 Task: Search one way flight ticket for 5 adults, 2 children, 1 infant in seat and 2 infants on lap in economy from Tinian Island: Tinian International Airport (west Tinian) to Rock Springs: Southwest Wyoming Regional Airport (rock Springs Sweetwater County Airport) on 8-5-2023. Choice of flights is Spirit. Number of bags: 1 carry on bag and 1 checked bag. Price is upto 100000. Outbound departure time preference is 14:30.
Action: Mouse moved to (380, 323)
Screenshot: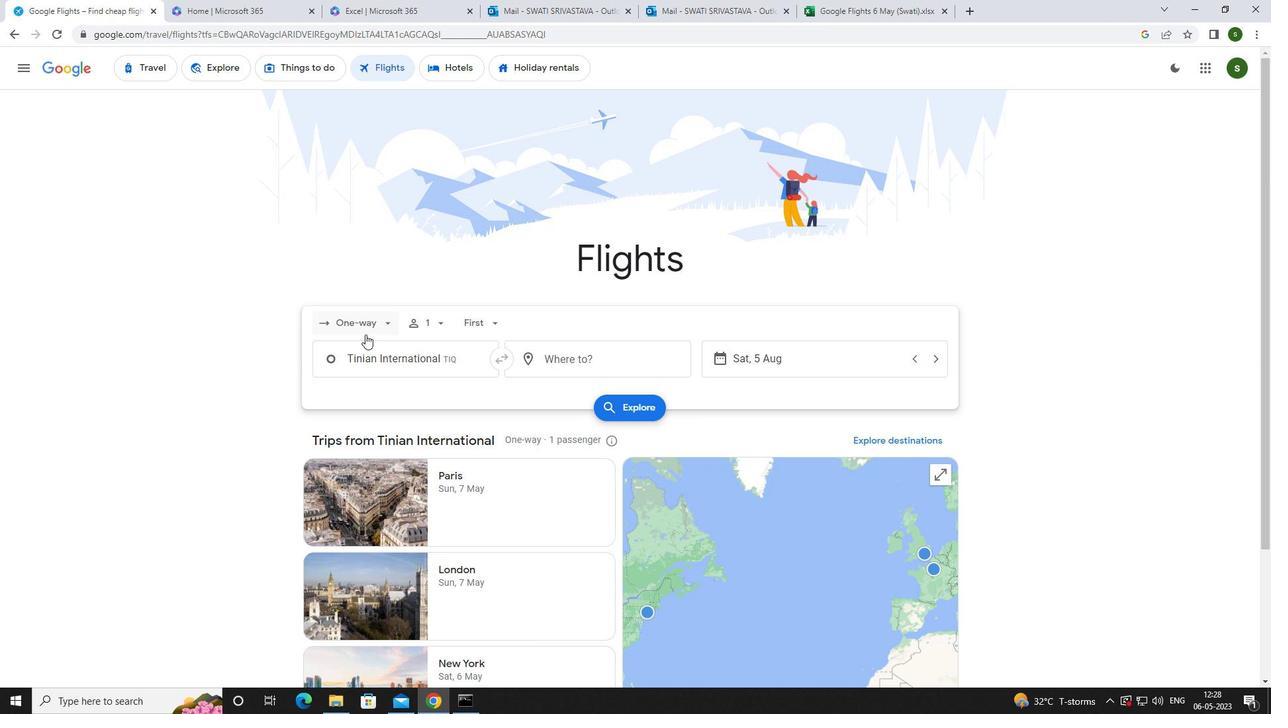 
Action: Mouse pressed left at (380, 323)
Screenshot: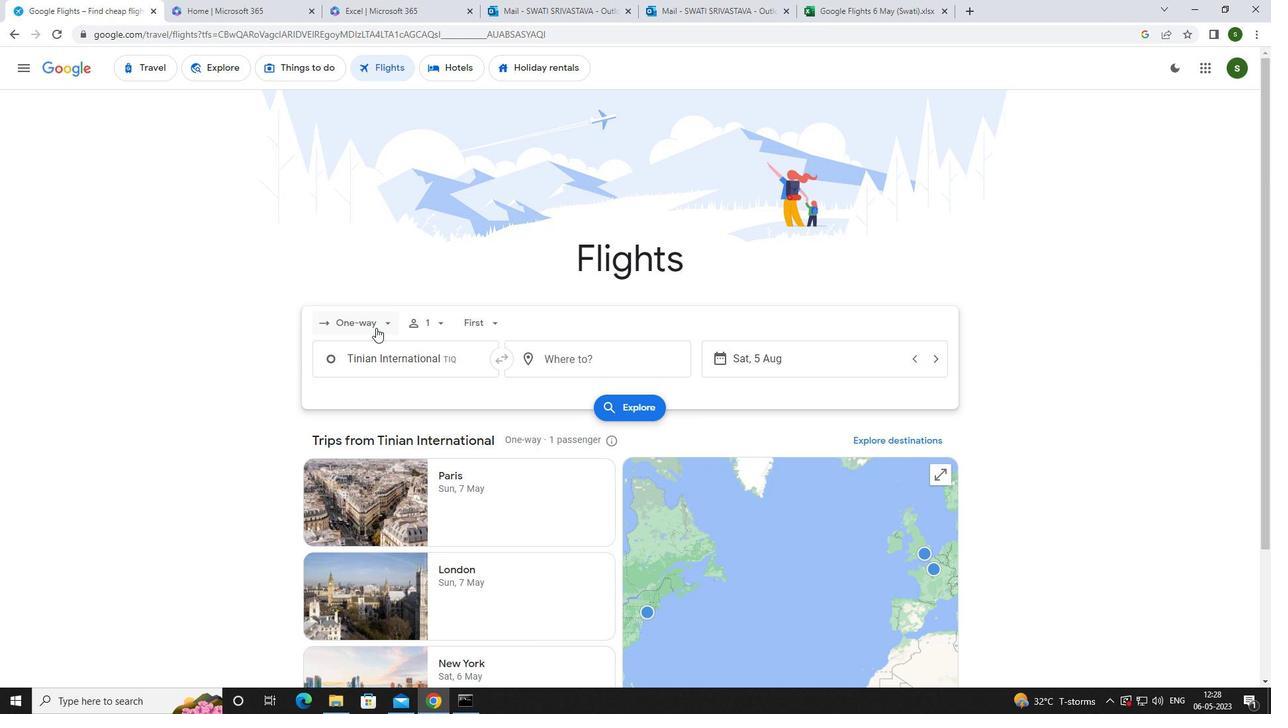 
Action: Mouse moved to (380, 391)
Screenshot: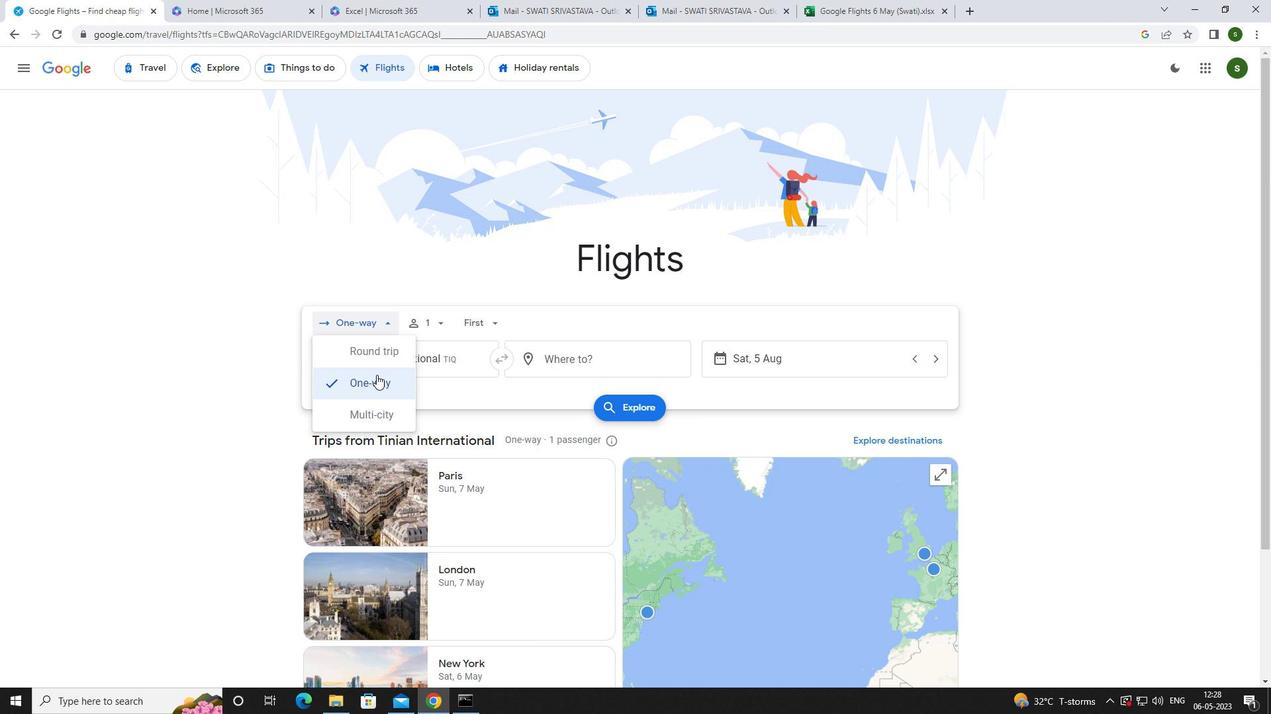 
Action: Mouse pressed left at (380, 391)
Screenshot: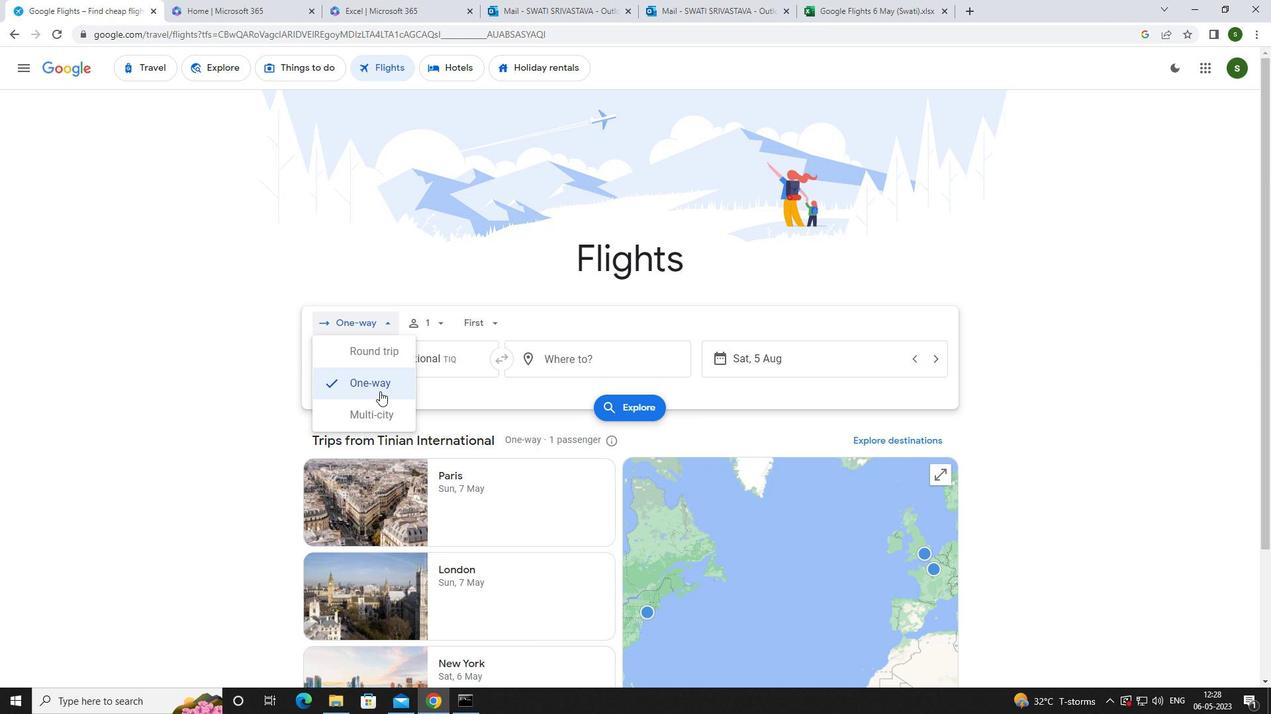 
Action: Mouse moved to (438, 331)
Screenshot: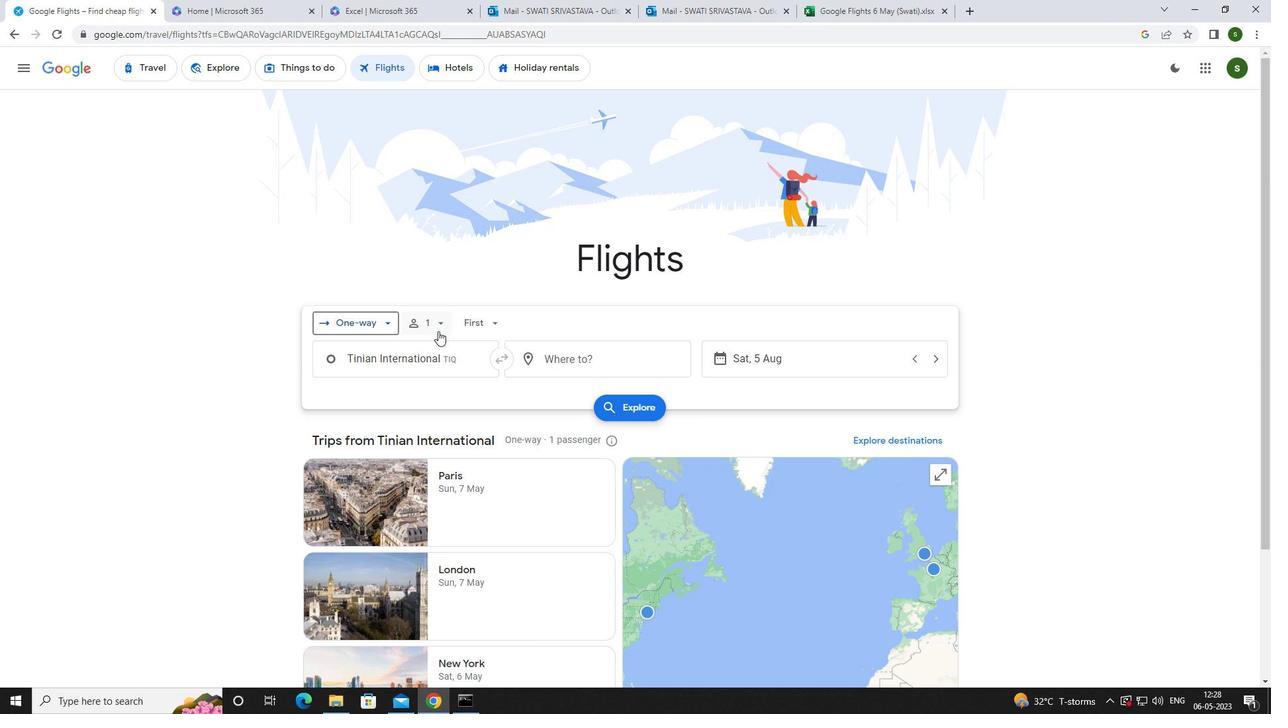 
Action: Mouse pressed left at (438, 331)
Screenshot: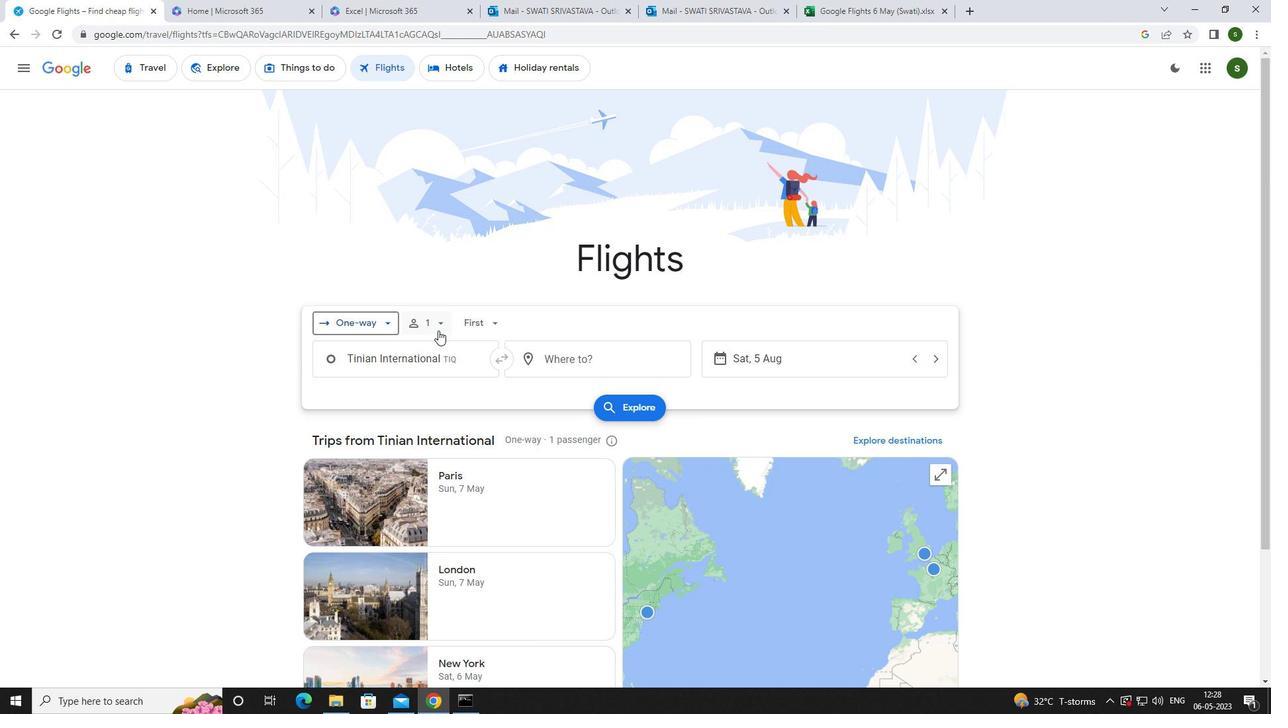 
Action: Mouse moved to (542, 354)
Screenshot: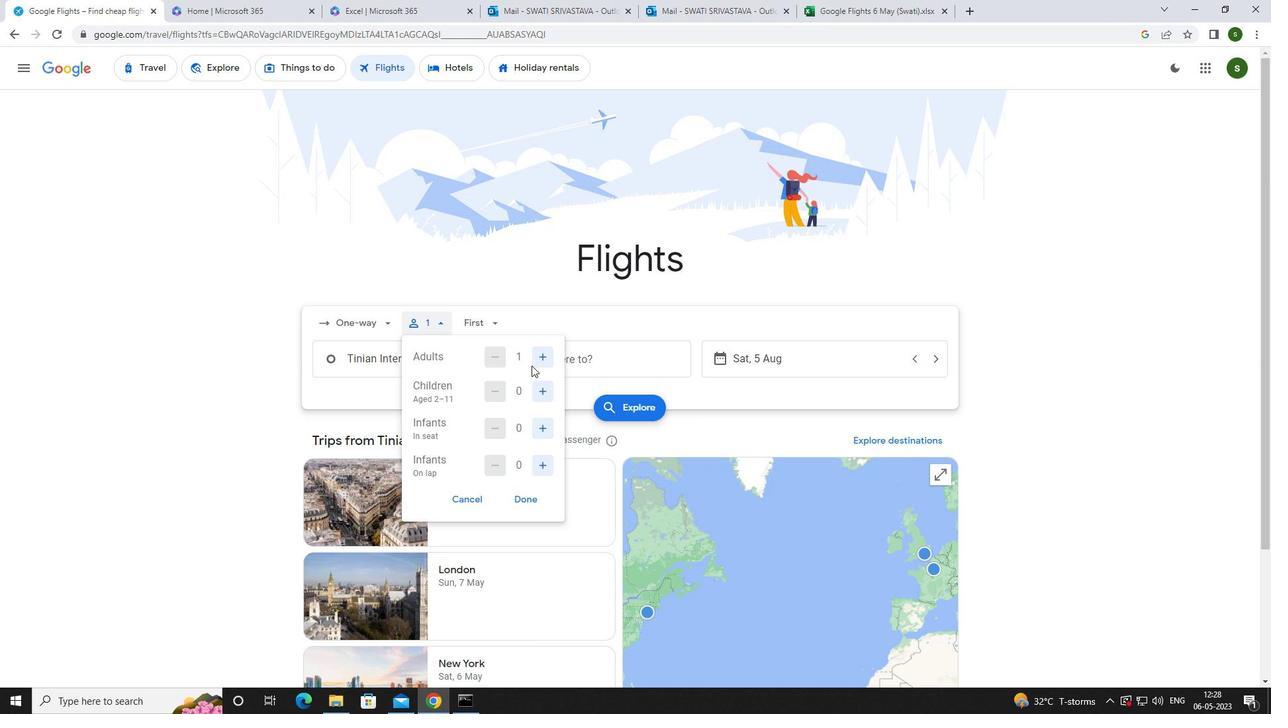
Action: Mouse pressed left at (542, 354)
Screenshot: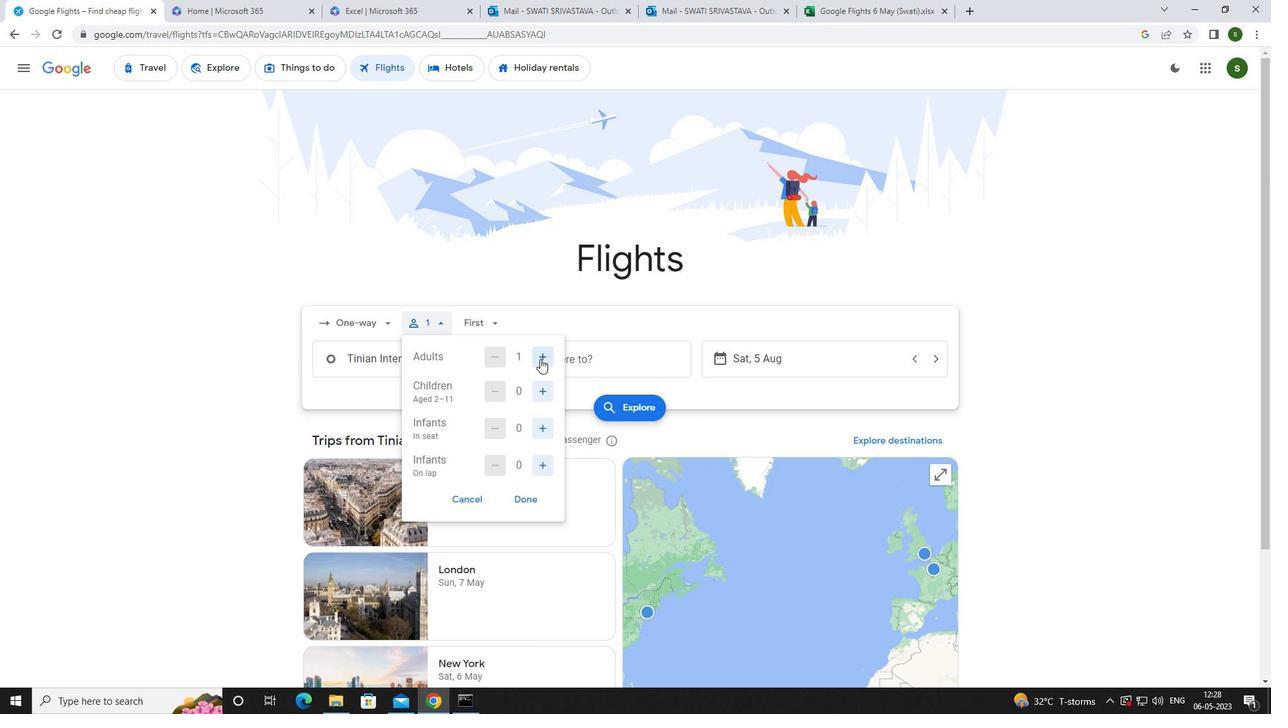 
Action: Mouse pressed left at (542, 354)
Screenshot: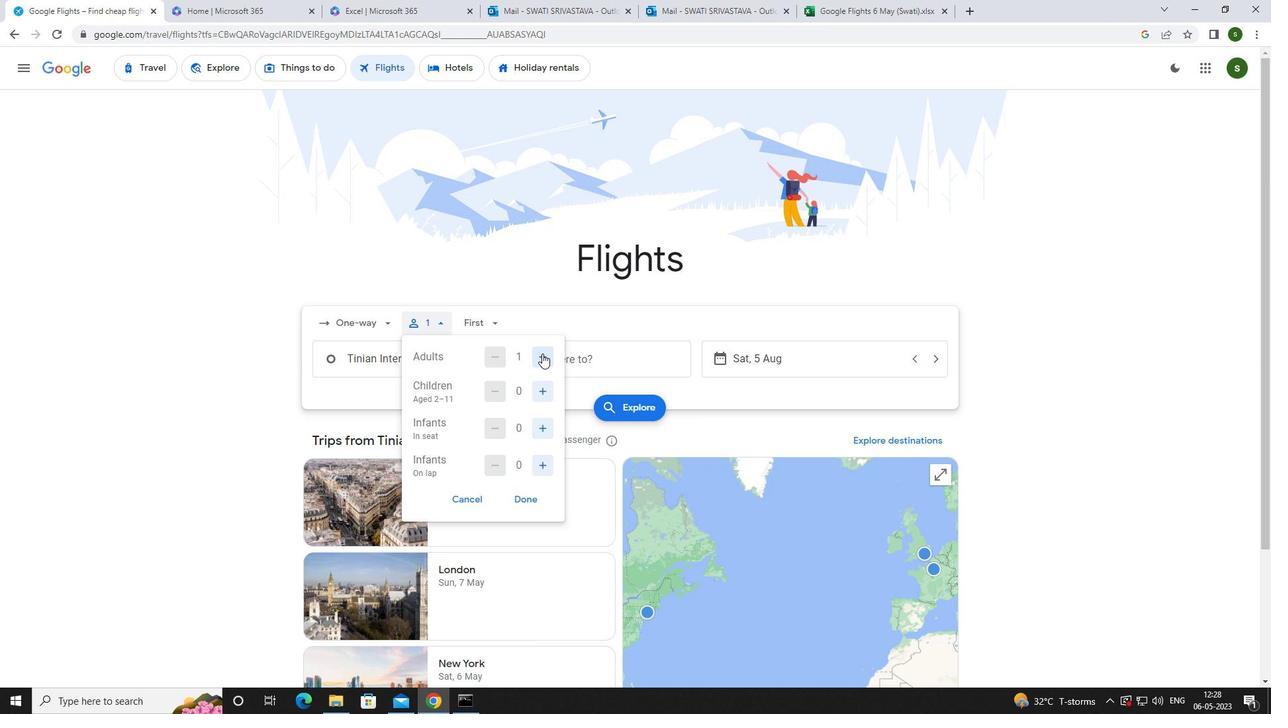 
Action: Mouse pressed left at (542, 354)
Screenshot: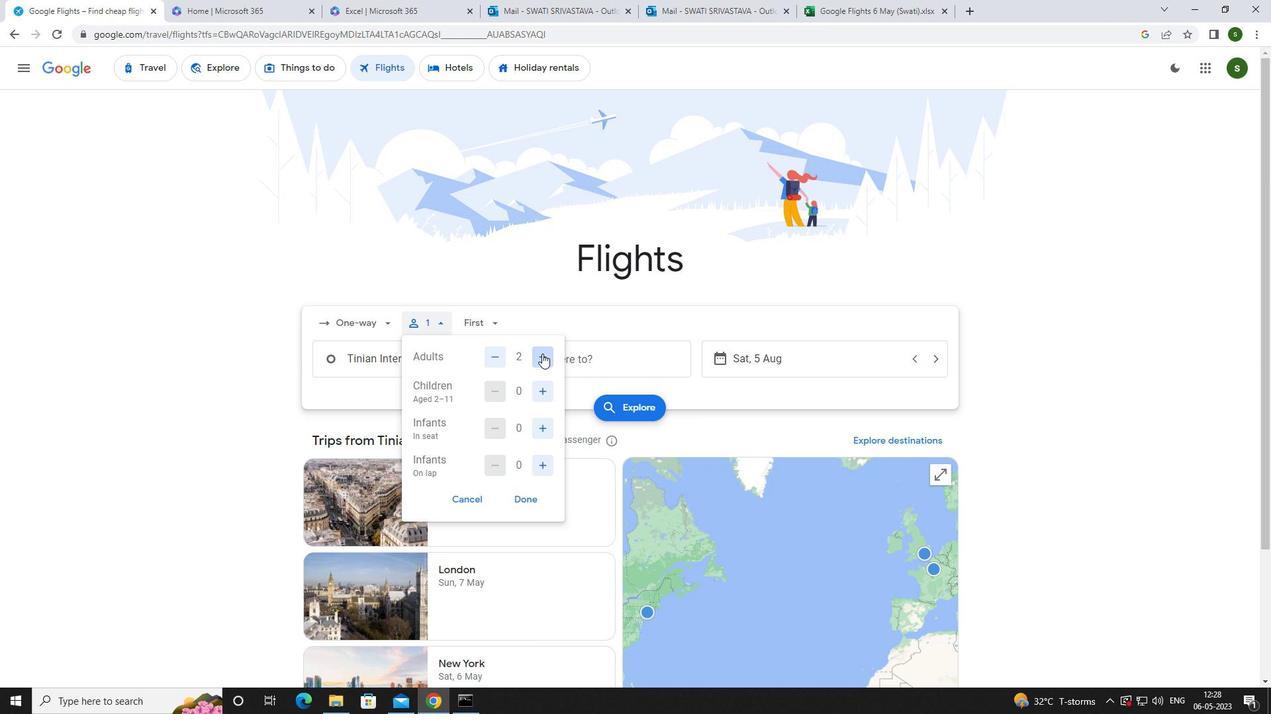 
Action: Mouse pressed left at (542, 354)
Screenshot: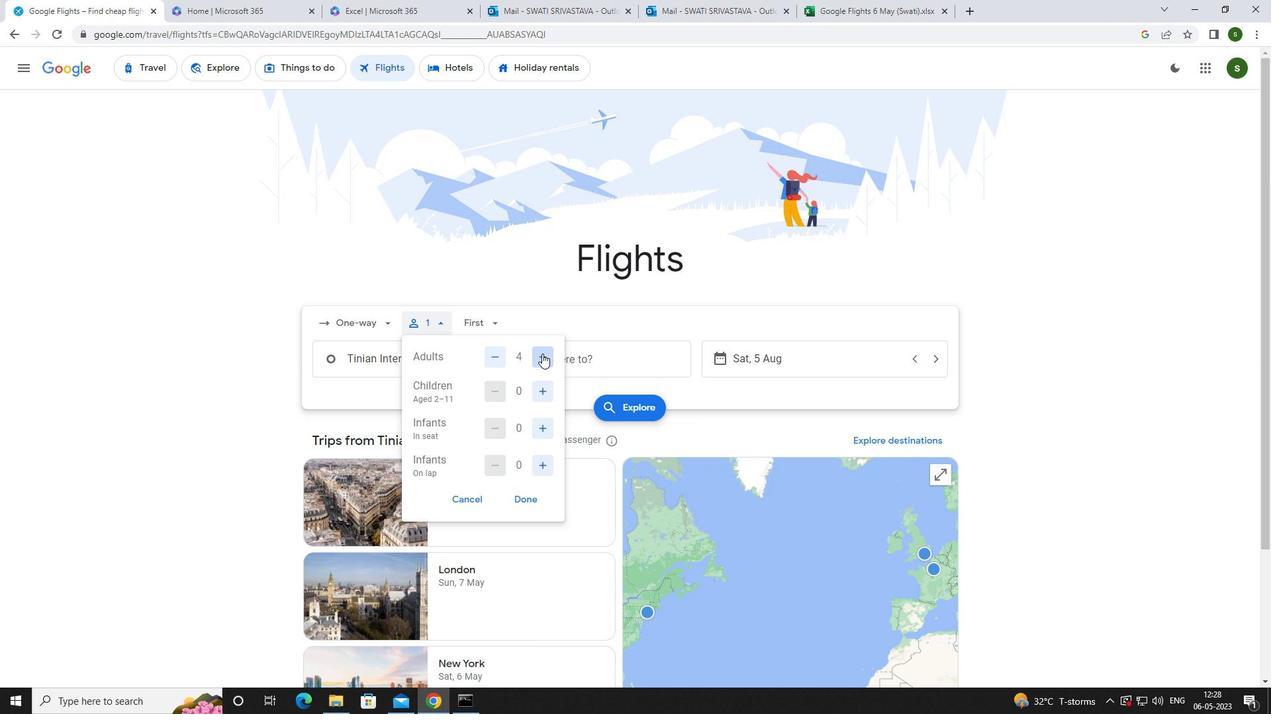 
Action: Mouse moved to (548, 389)
Screenshot: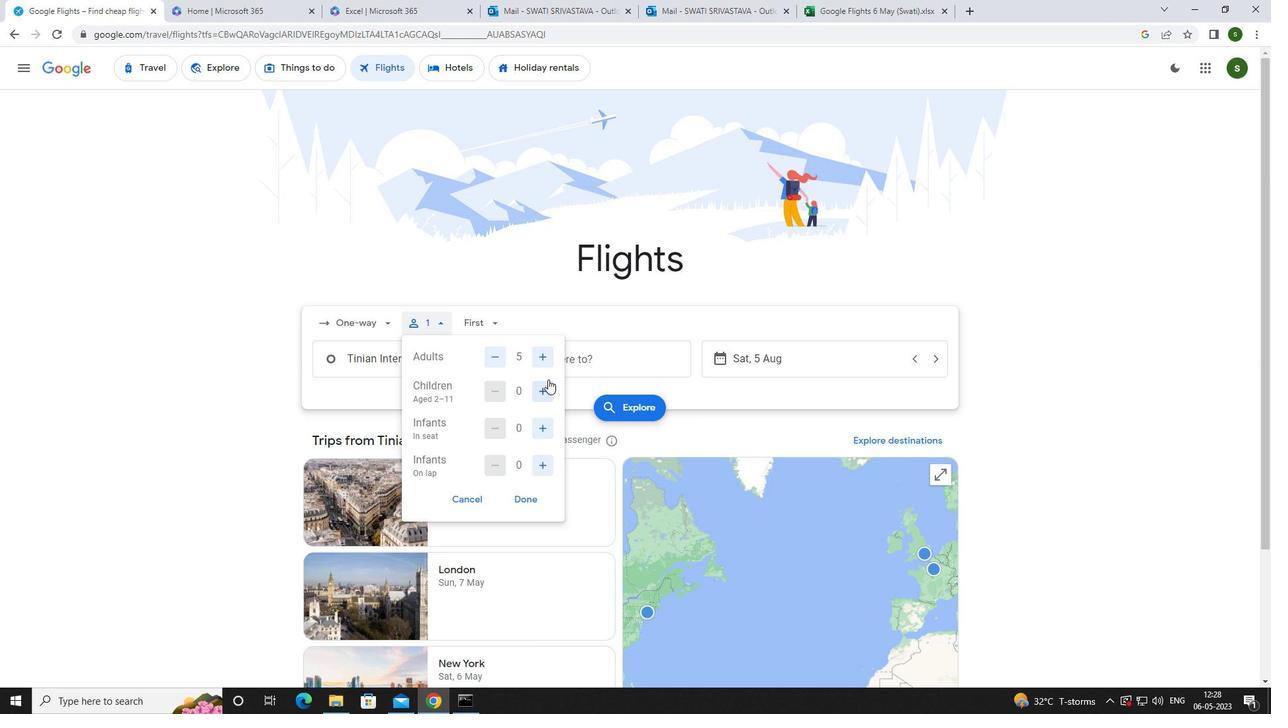 
Action: Mouse pressed left at (548, 389)
Screenshot: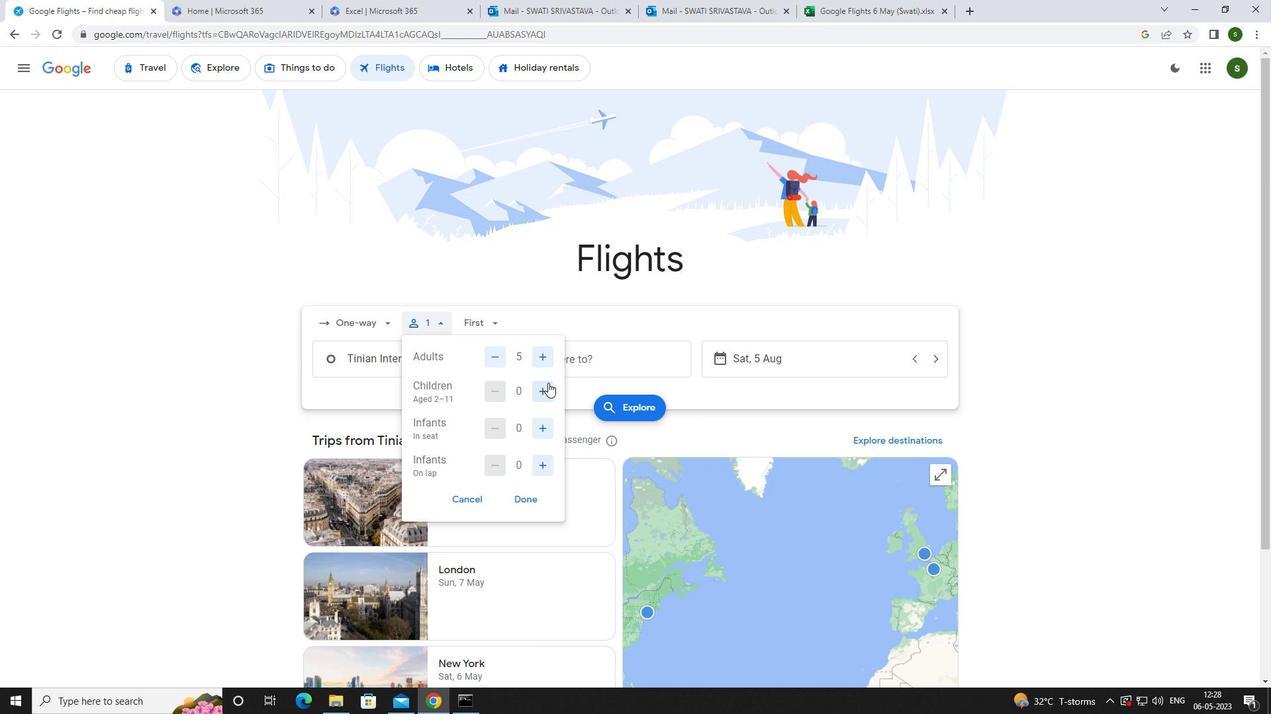 
Action: Mouse pressed left at (548, 389)
Screenshot: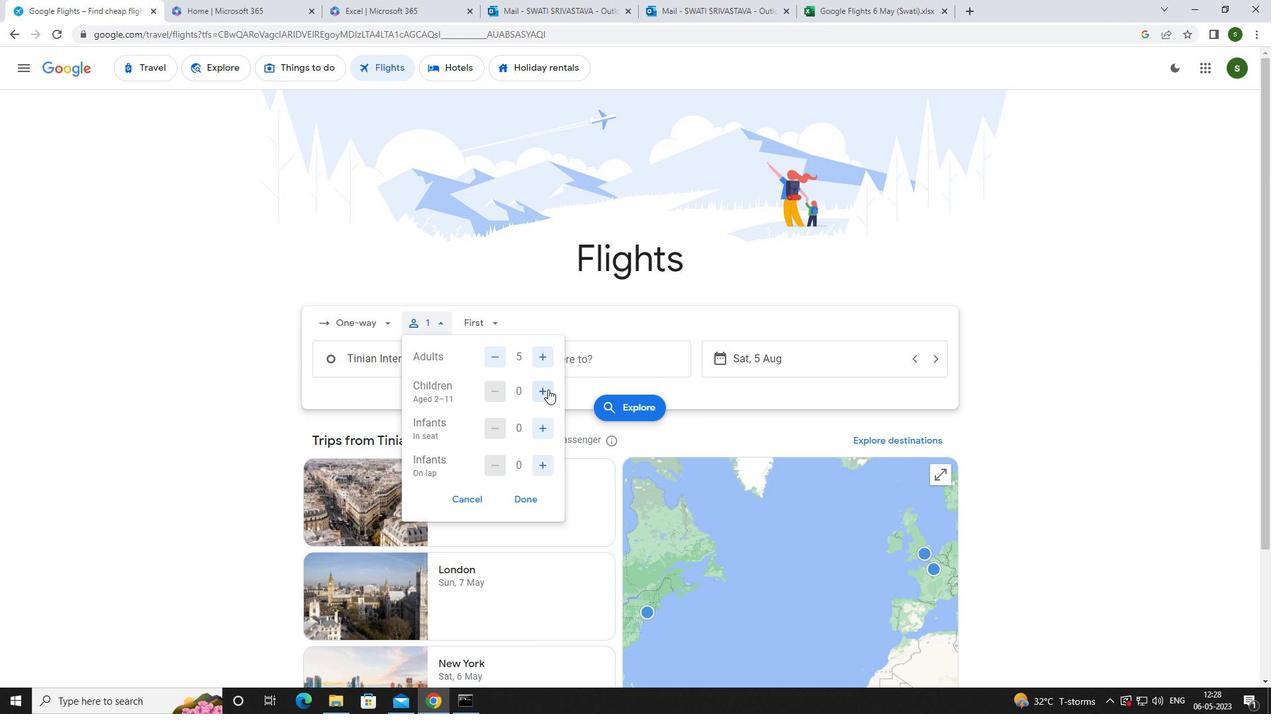 
Action: Mouse moved to (543, 430)
Screenshot: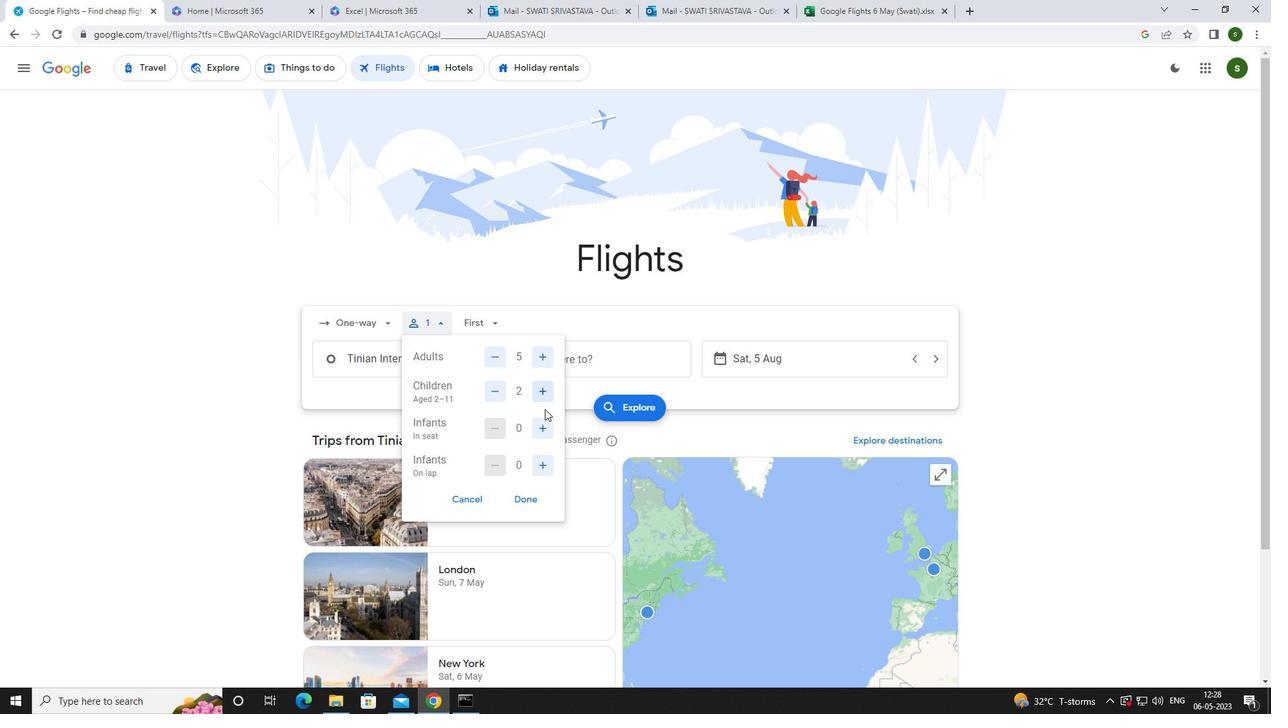 
Action: Mouse pressed left at (543, 430)
Screenshot: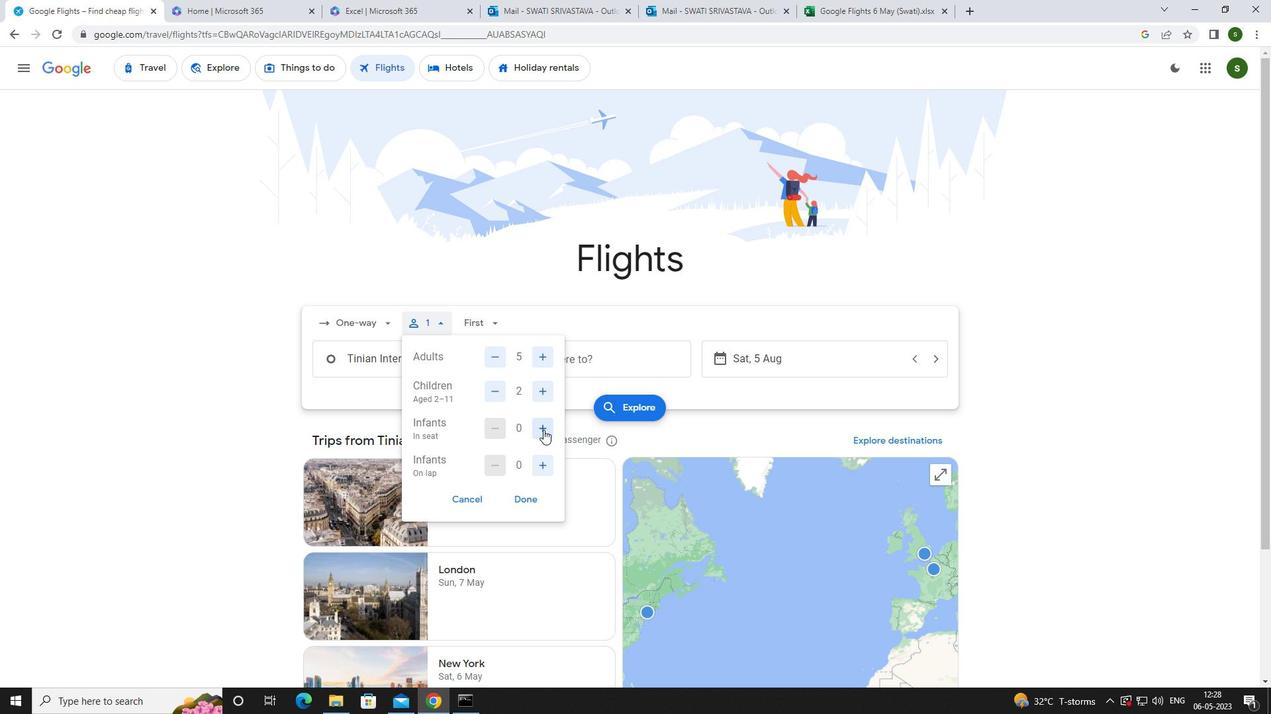 
Action: Mouse moved to (539, 461)
Screenshot: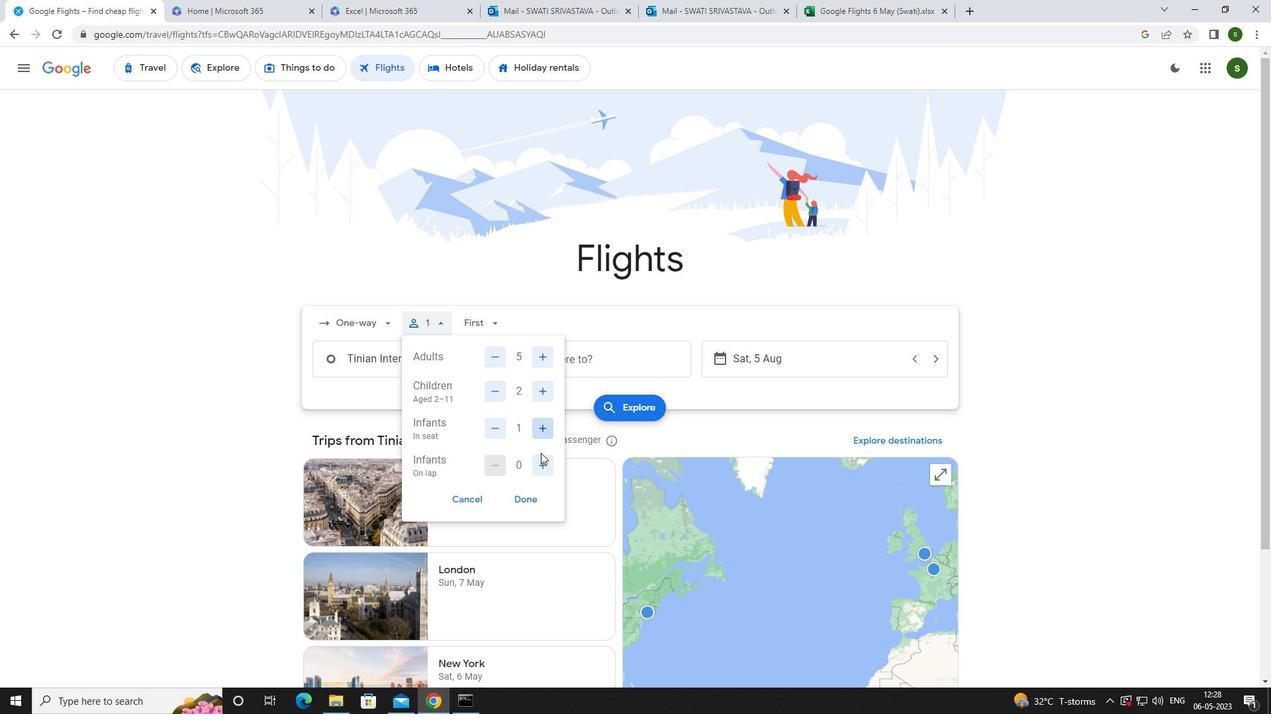 
Action: Mouse pressed left at (539, 461)
Screenshot: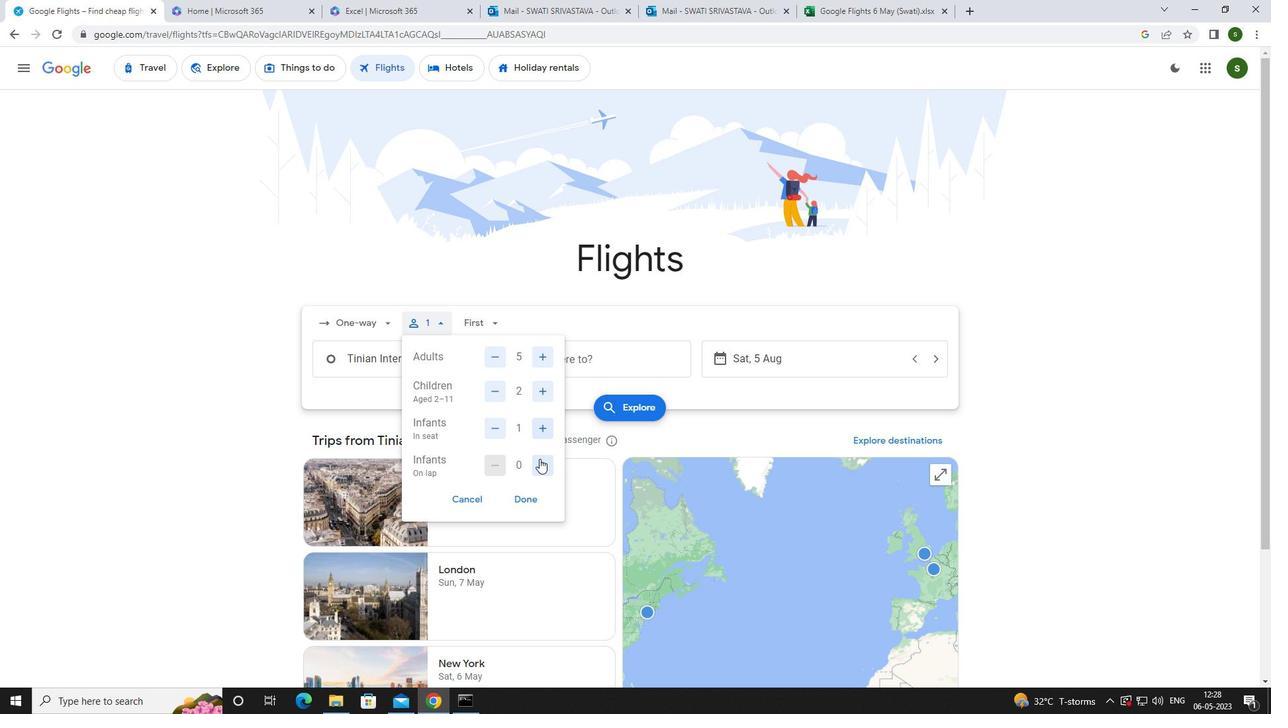 
Action: Mouse moved to (539, 461)
Screenshot: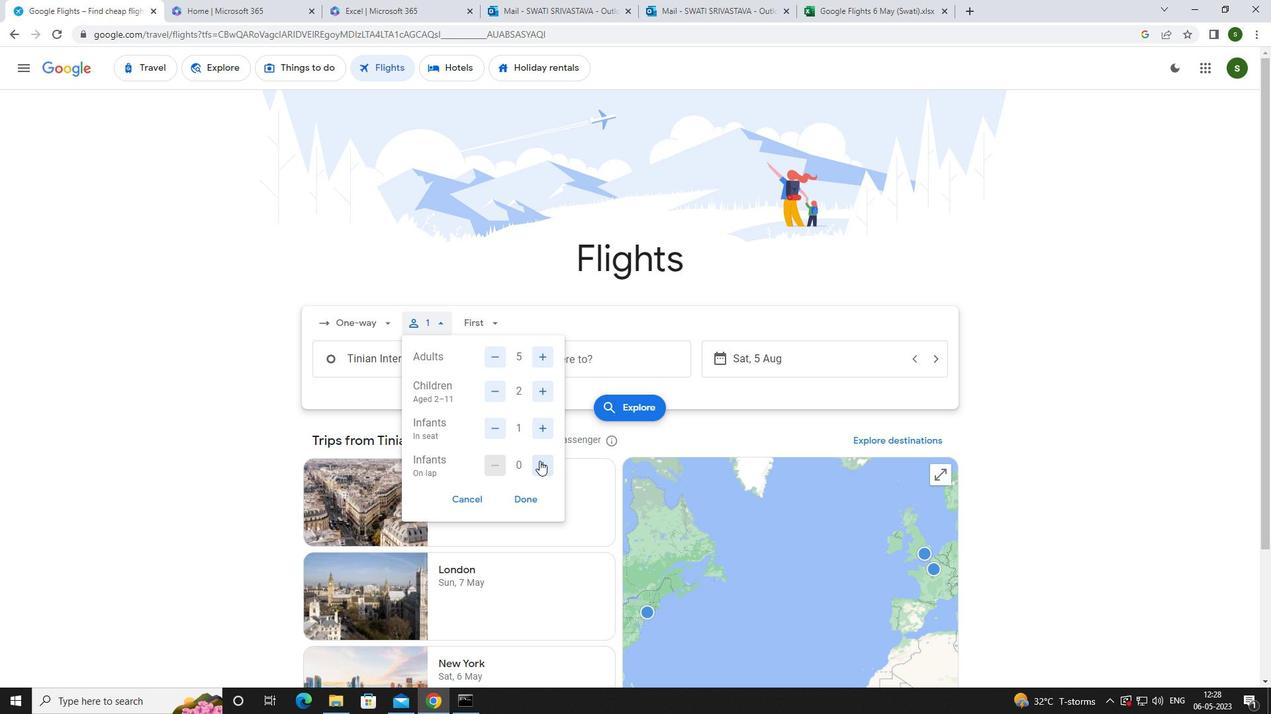 
Action: Mouse pressed left at (539, 461)
Screenshot: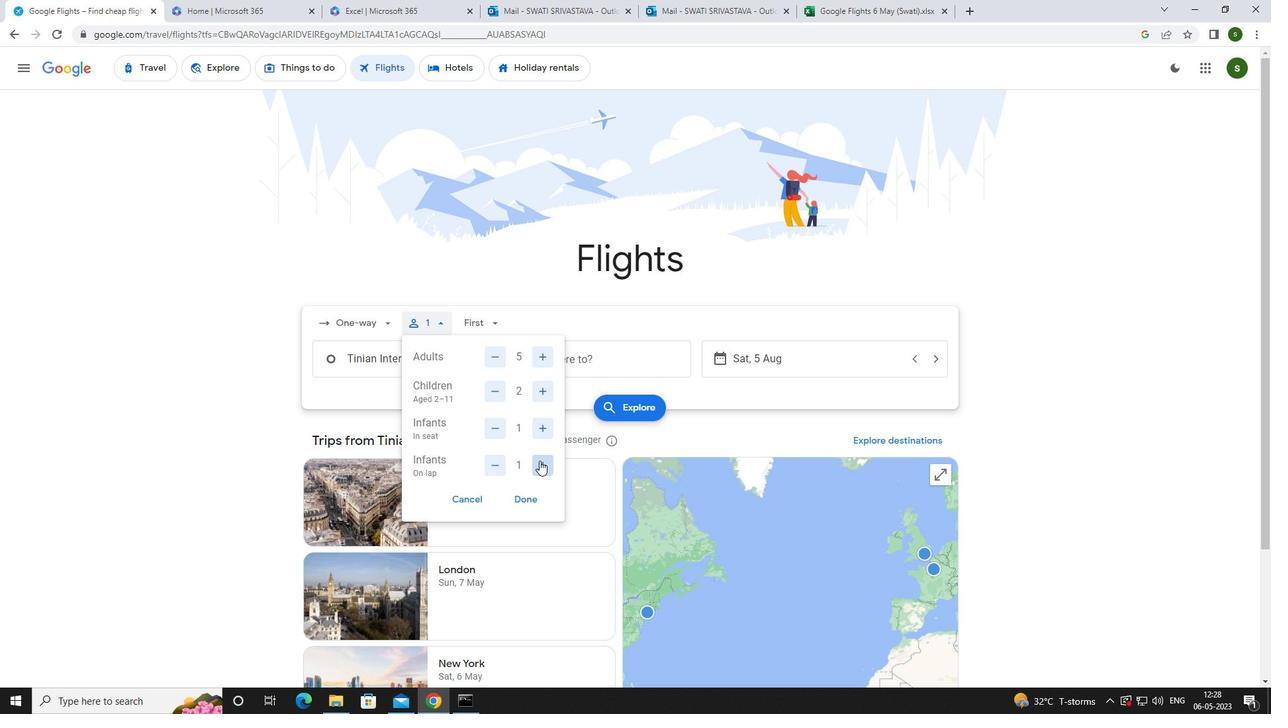 
Action: Mouse moved to (494, 470)
Screenshot: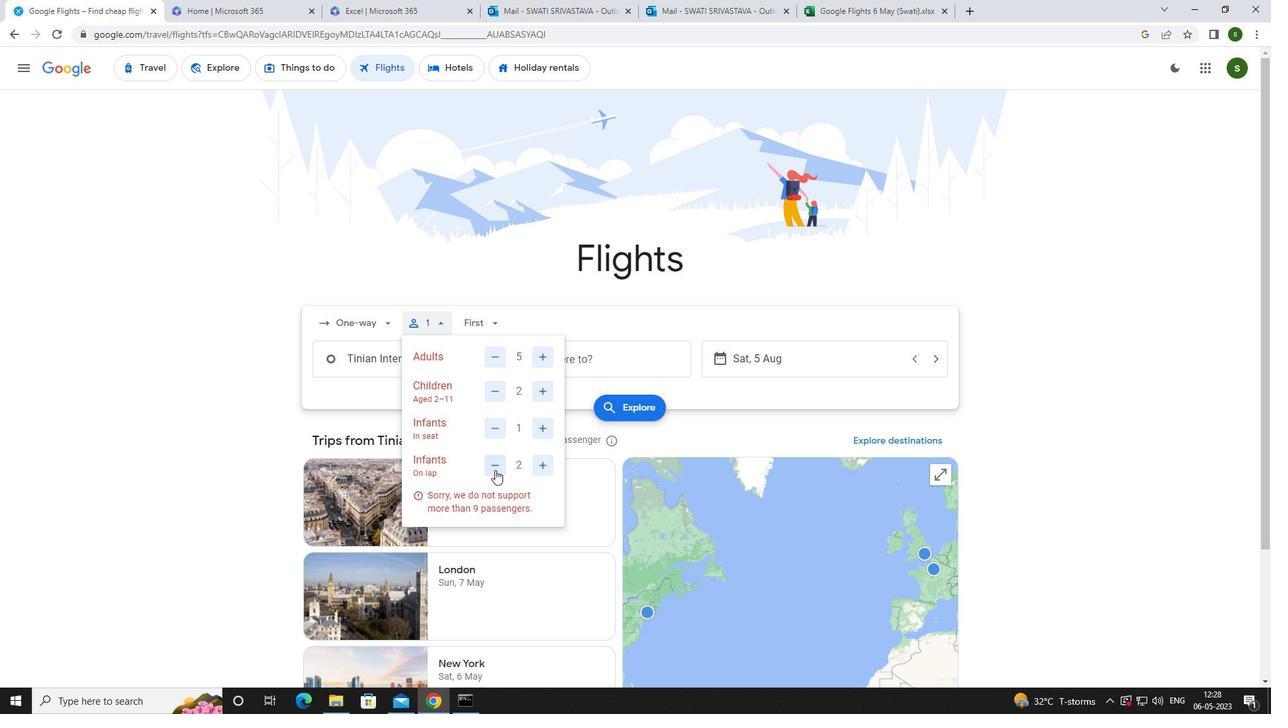 
Action: Mouse pressed left at (494, 470)
Screenshot: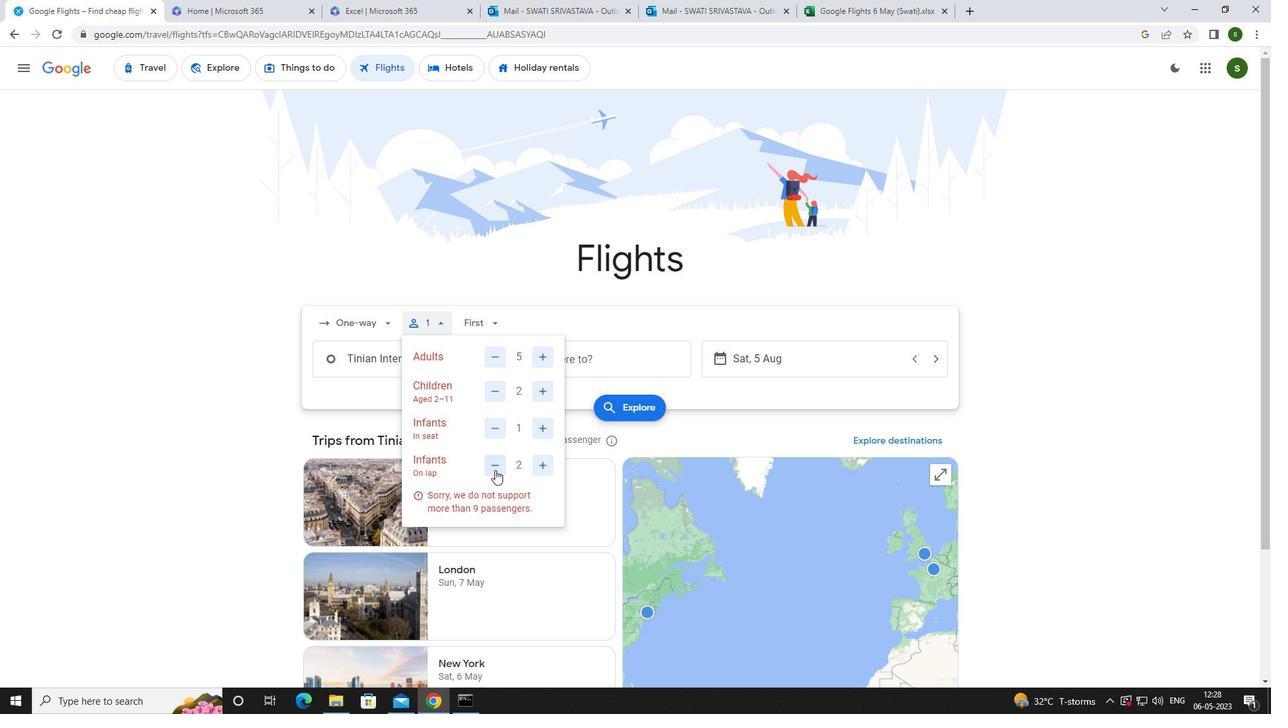 
Action: Mouse moved to (502, 322)
Screenshot: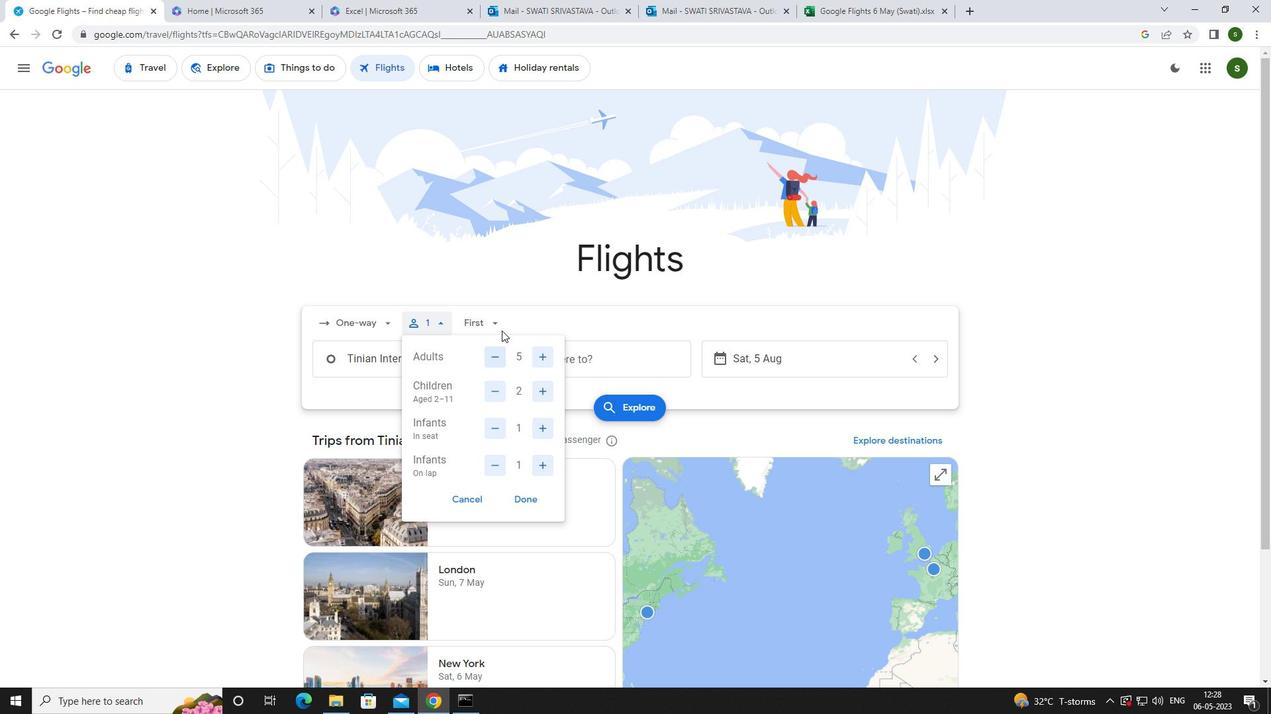
Action: Mouse pressed left at (502, 322)
Screenshot: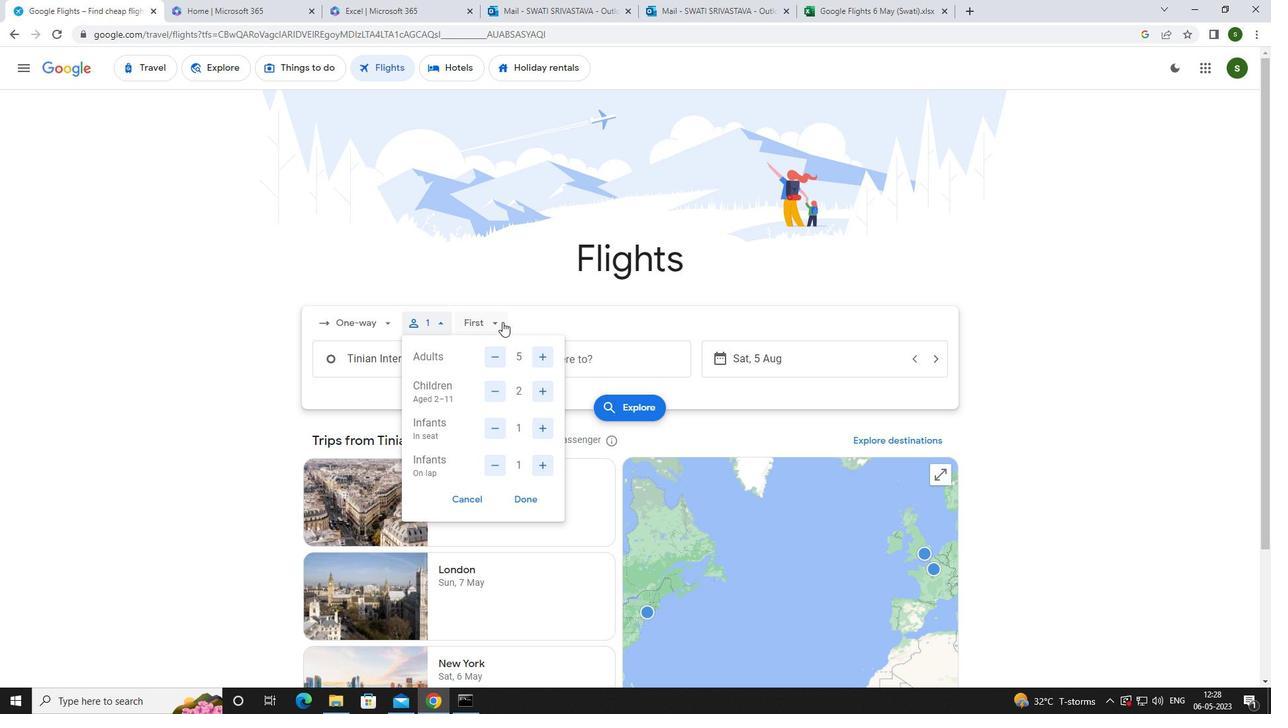 
Action: Mouse moved to (509, 348)
Screenshot: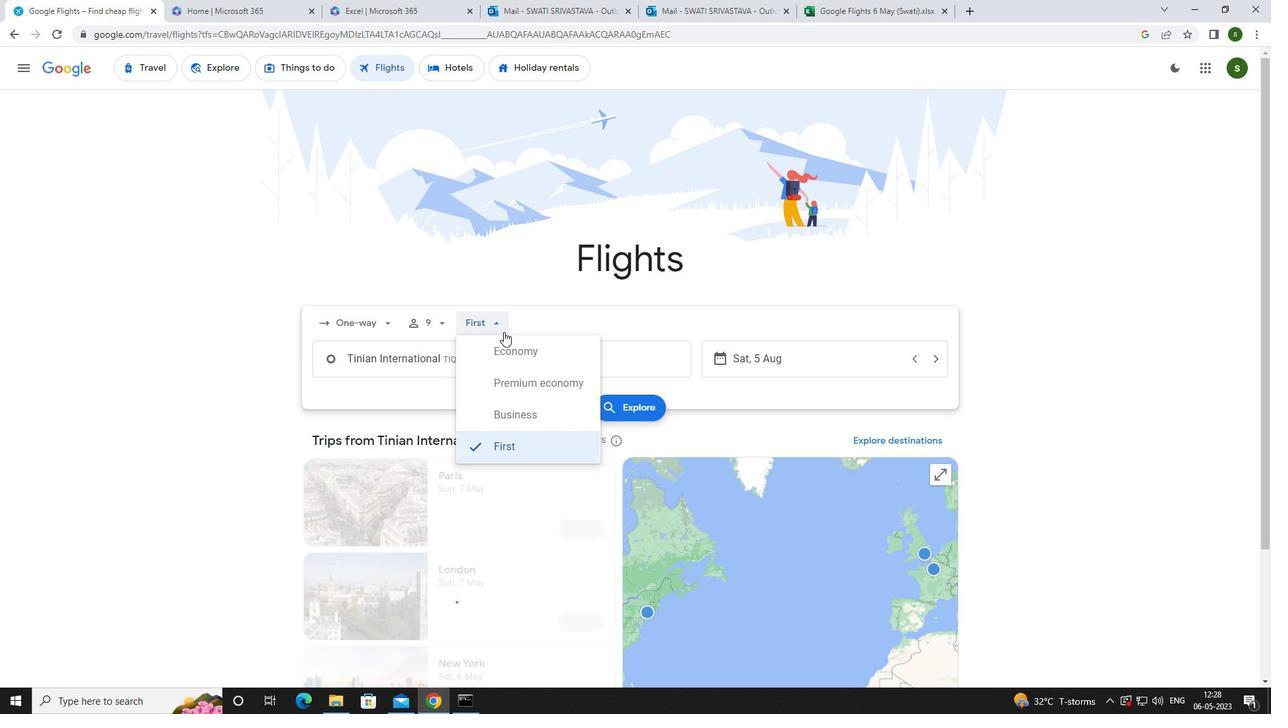 
Action: Mouse pressed left at (509, 348)
Screenshot: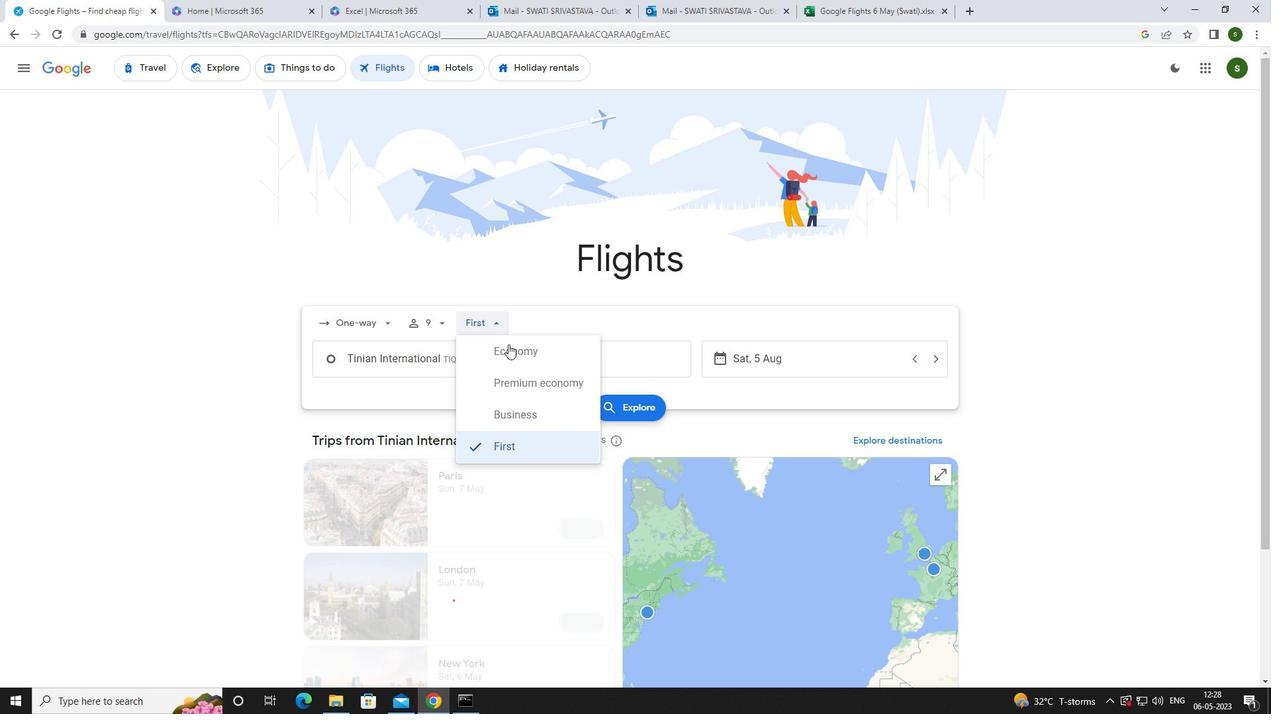 
Action: Mouse moved to (459, 363)
Screenshot: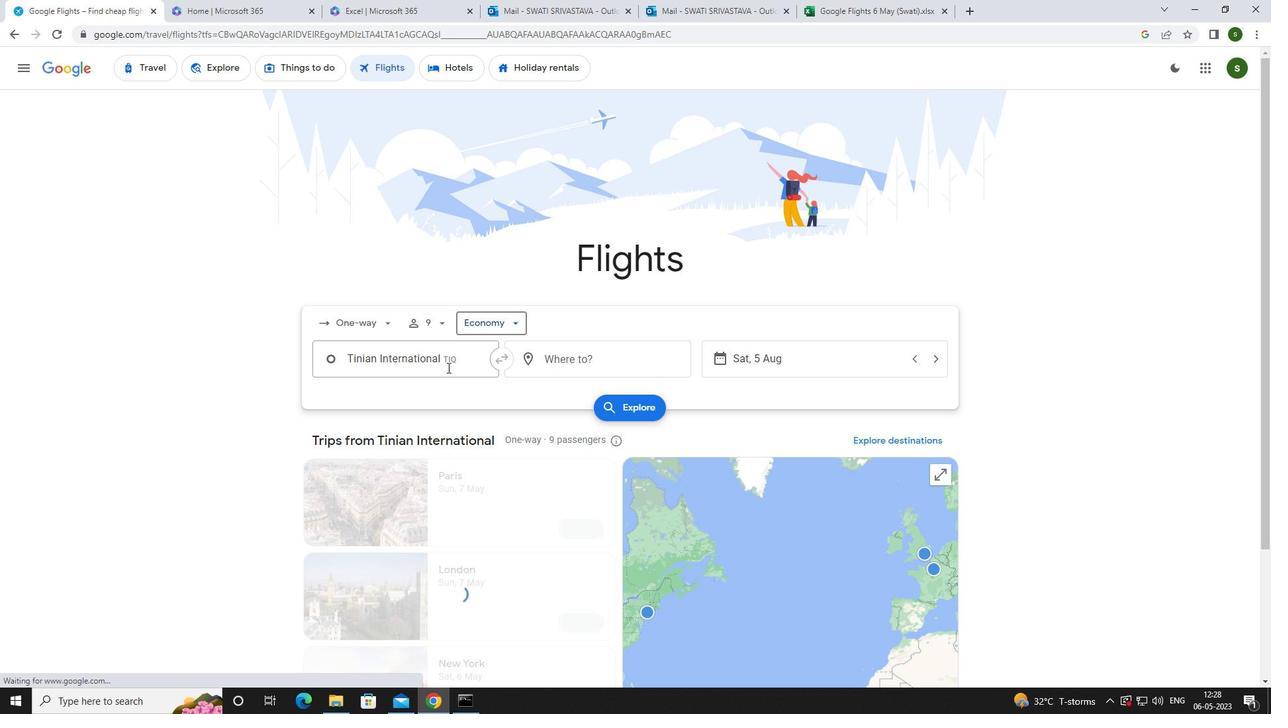 
Action: Mouse pressed left at (459, 363)
Screenshot: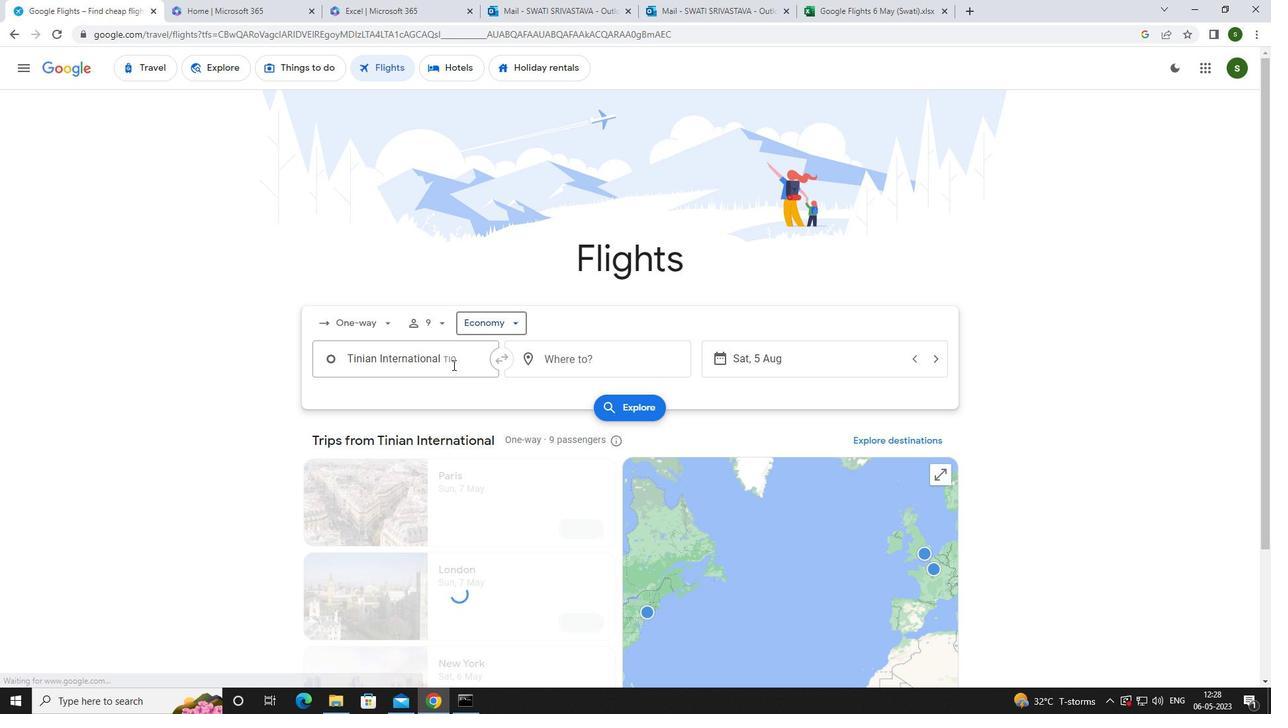 
Action: Mouse moved to (460, 362)
Screenshot: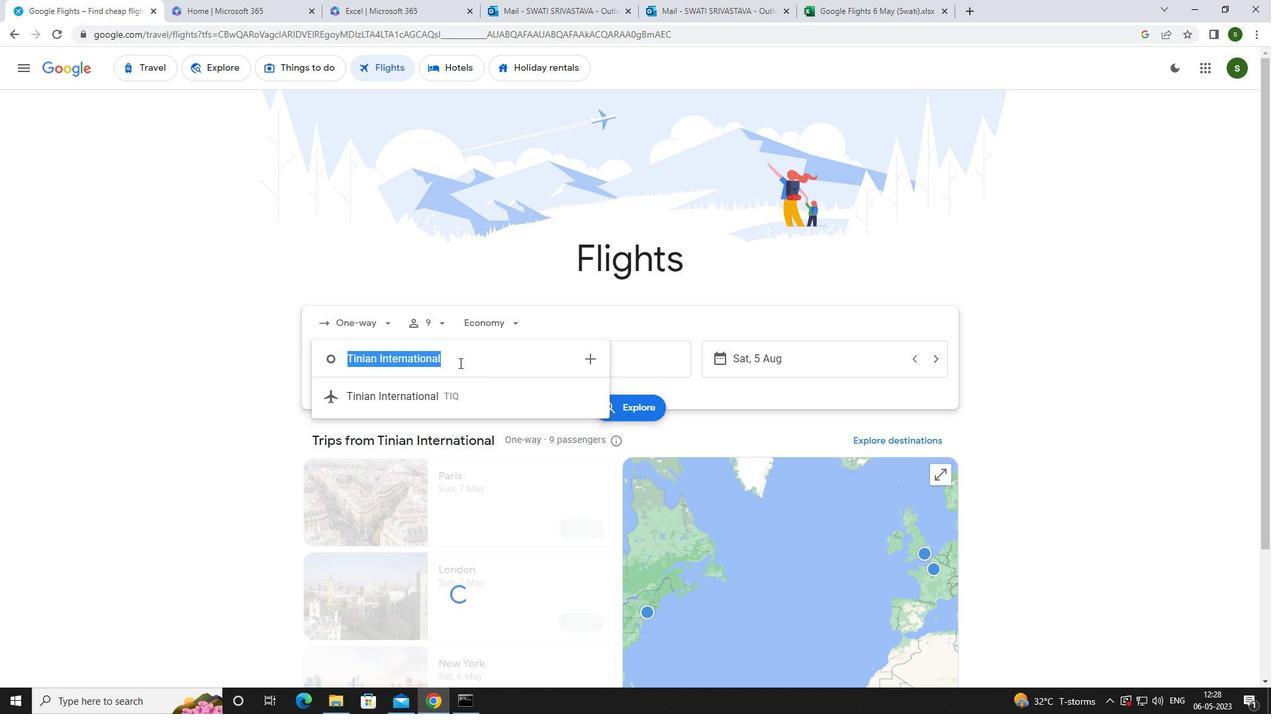
Action: Key pressed <Key.caps_lock>t<Key.caps_lock>inian<Key.space><Key.caps_lock>i<Key.caps_lock>n
Screenshot: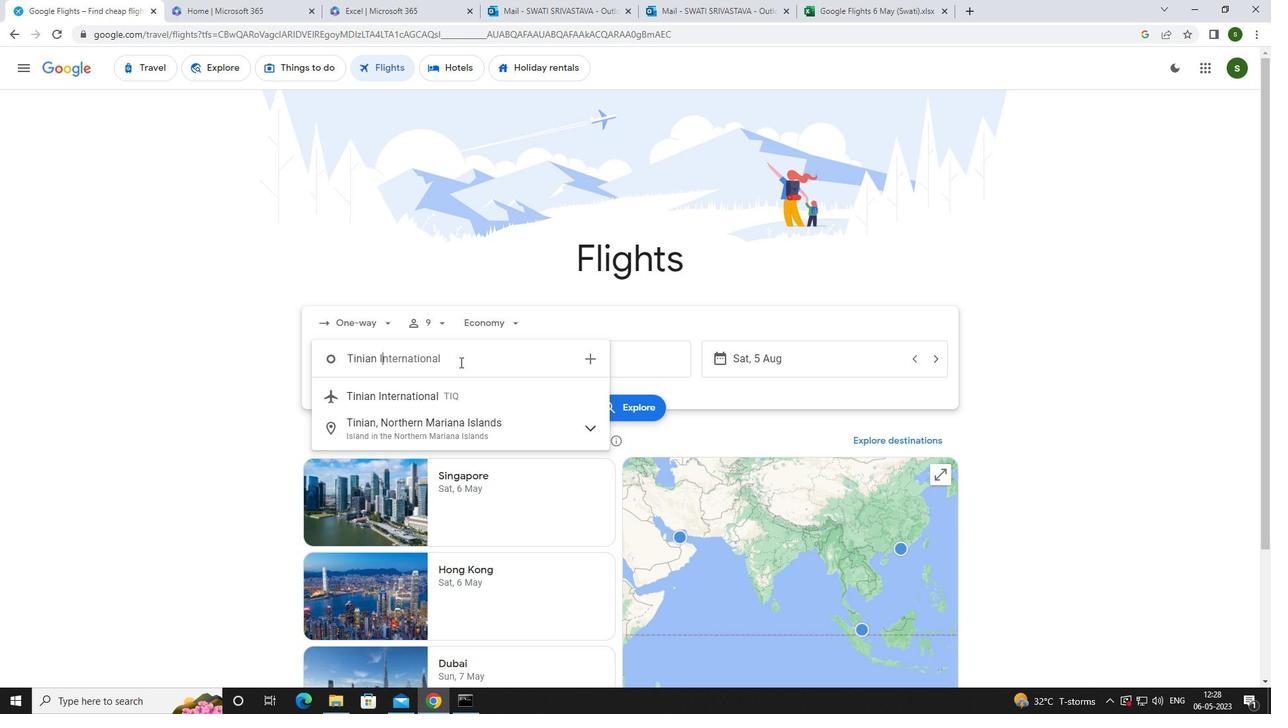 
Action: Mouse moved to (482, 401)
Screenshot: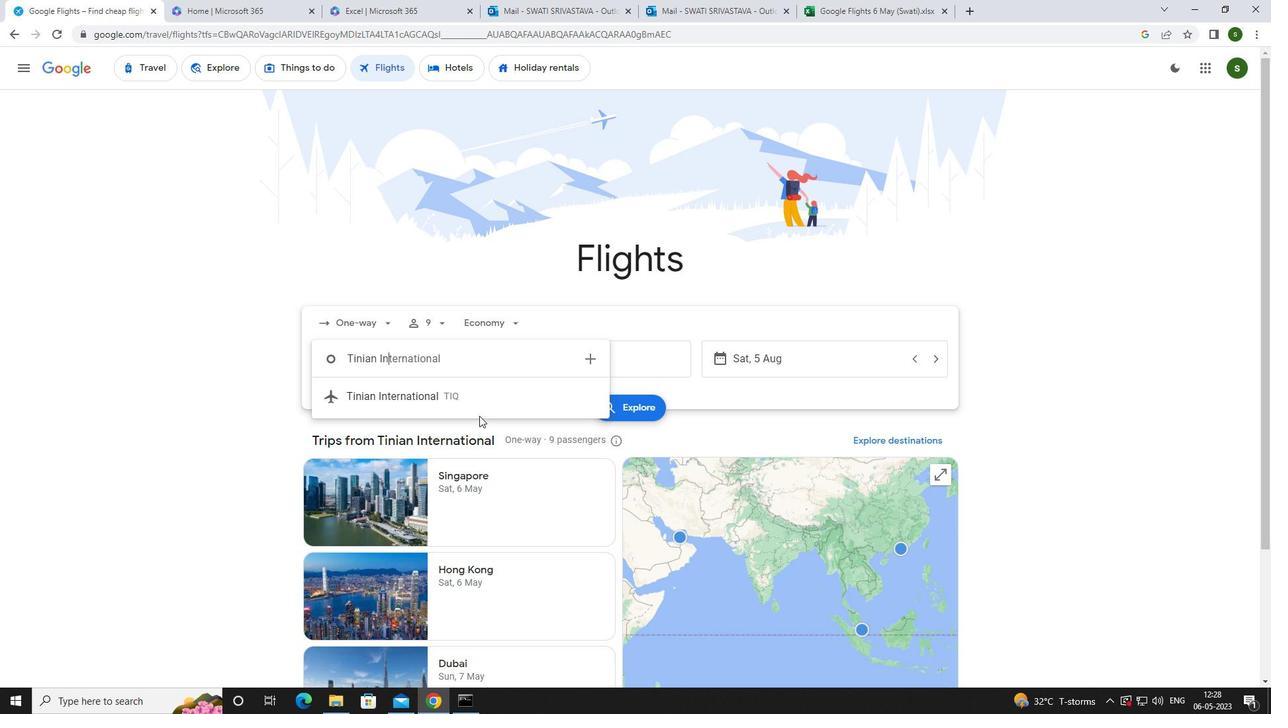 
Action: Mouse pressed left at (482, 401)
Screenshot: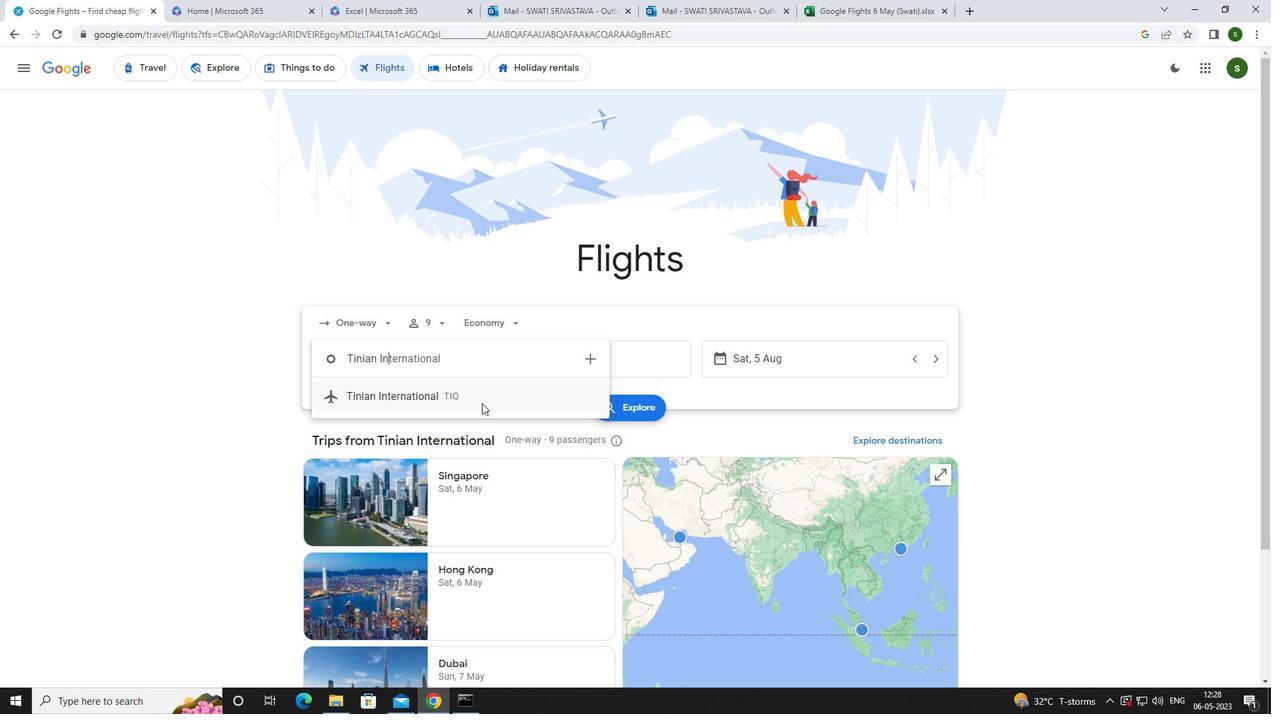 
Action: Mouse moved to (577, 358)
Screenshot: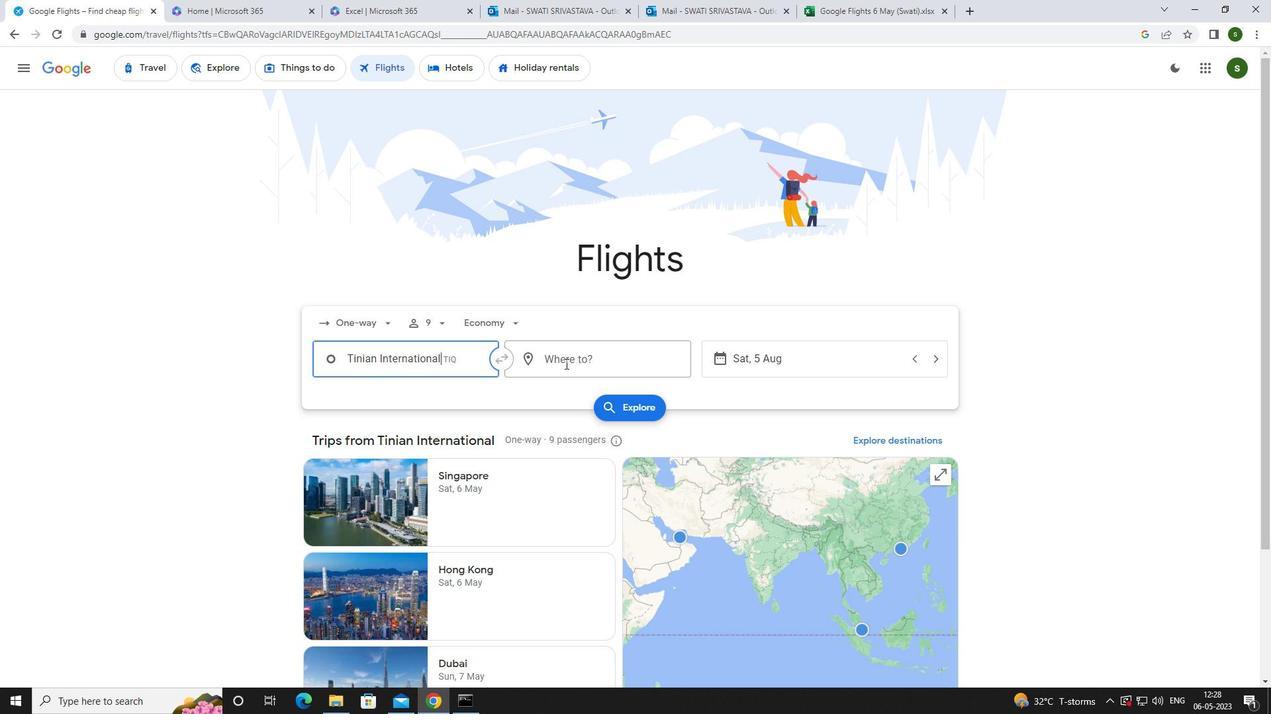 
Action: Mouse pressed left at (577, 358)
Screenshot: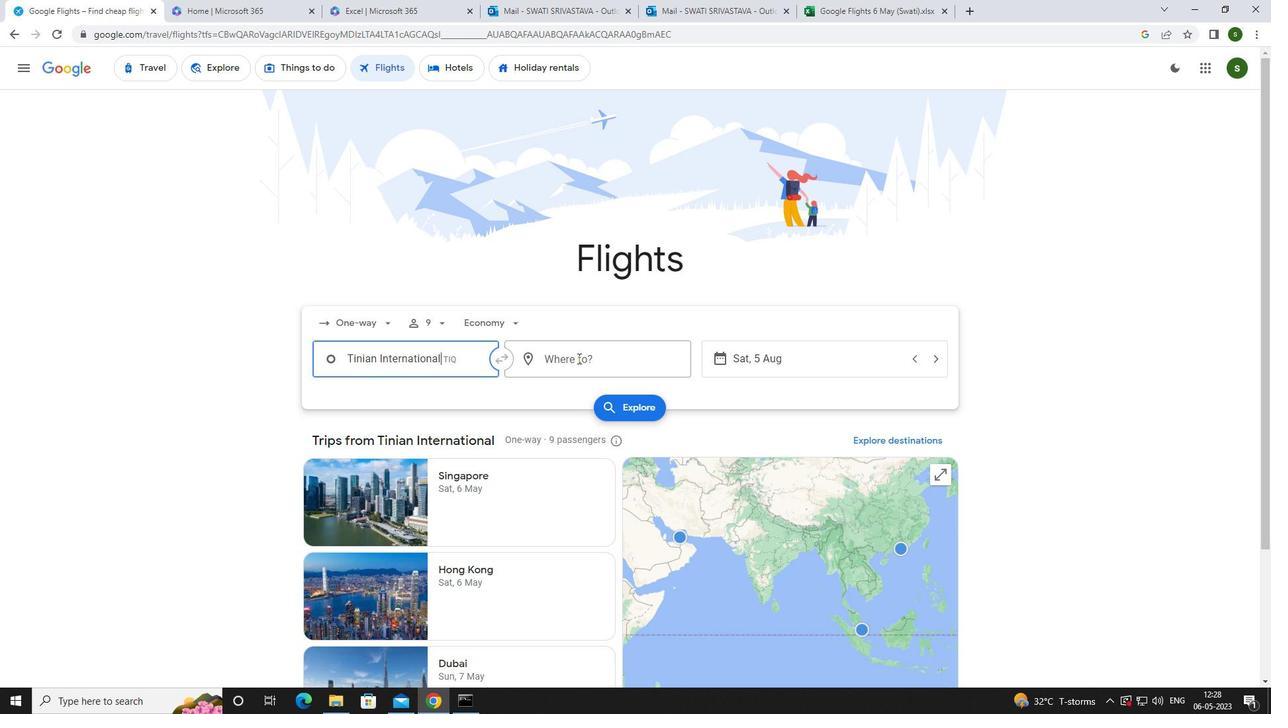 
Action: Mouse moved to (578, 358)
Screenshot: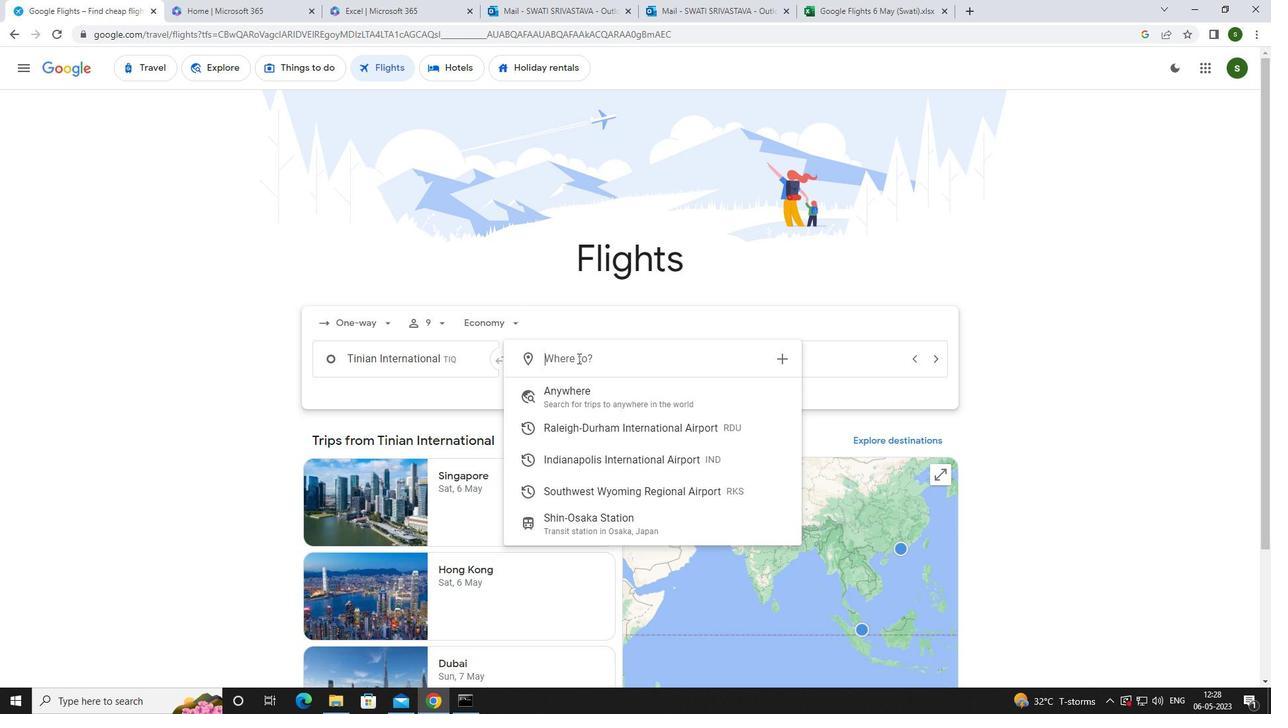 
Action: Key pressed <Key.caps_lock>r<Key.caps_lock>ock<Key.space><Key.caps_lock>s<Key.caps_lock>p
Screenshot: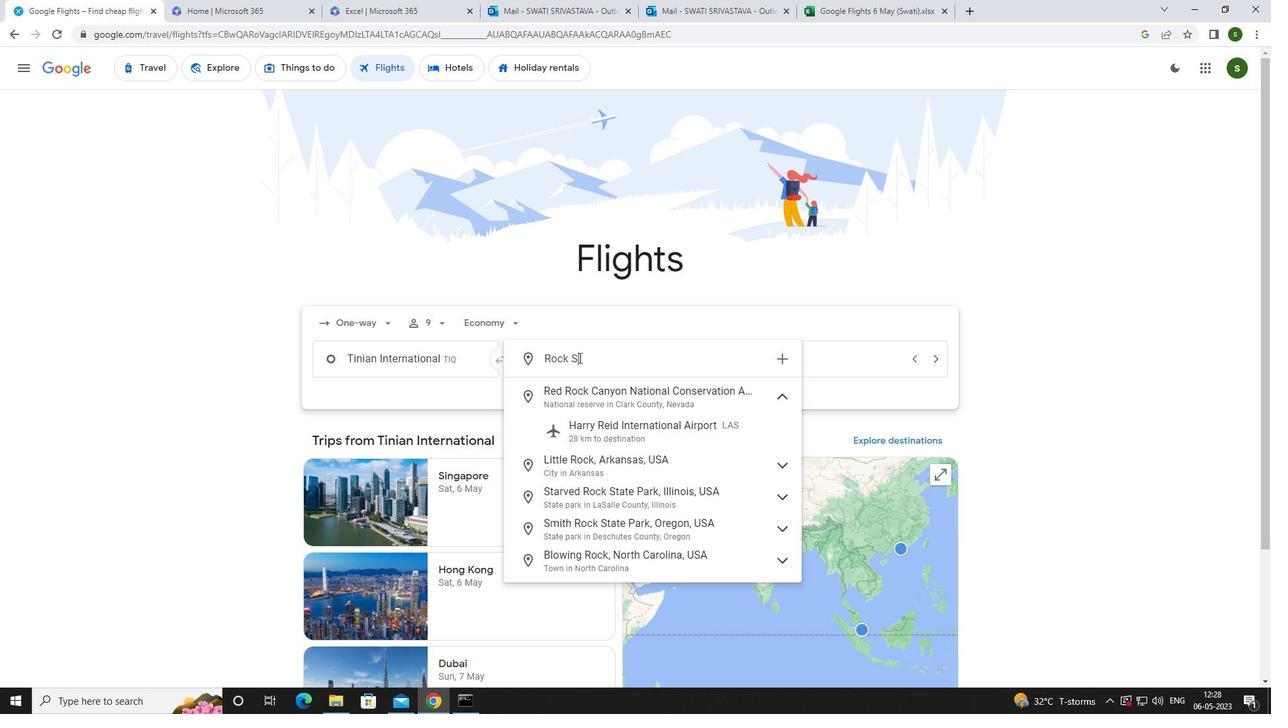 
Action: Mouse moved to (618, 470)
Screenshot: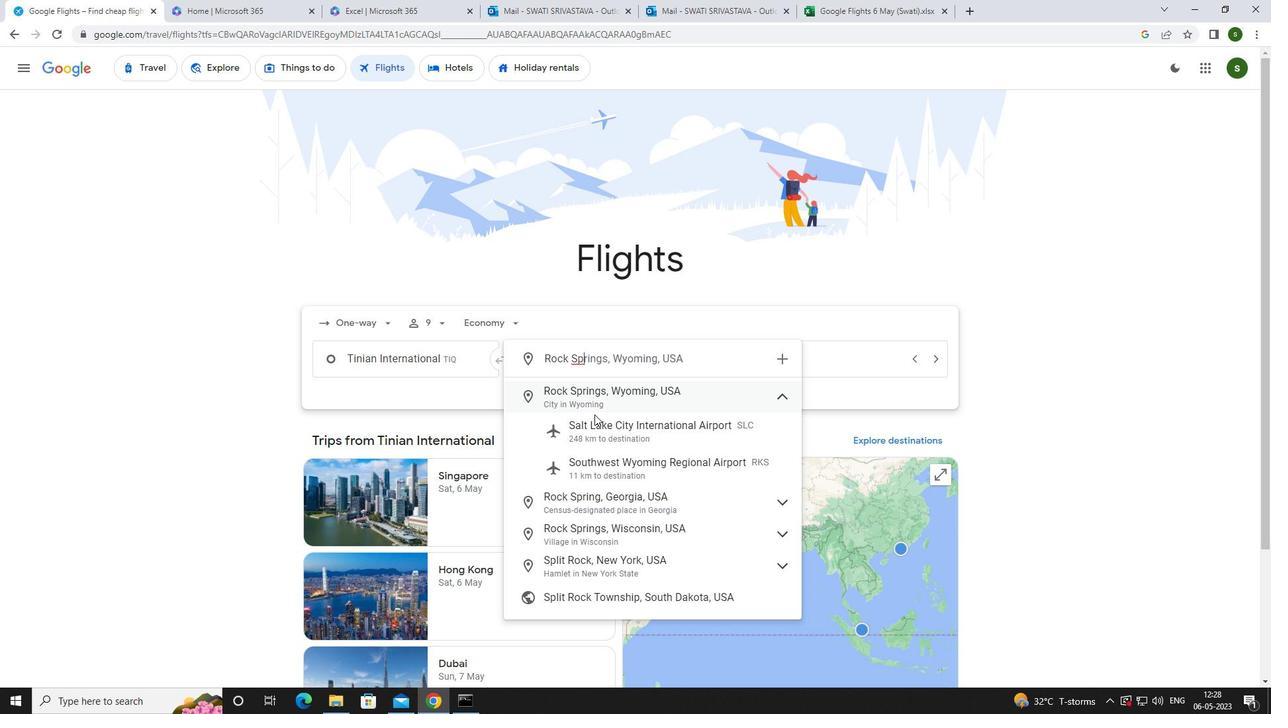 
Action: Mouse pressed left at (618, 470)
Screenshot: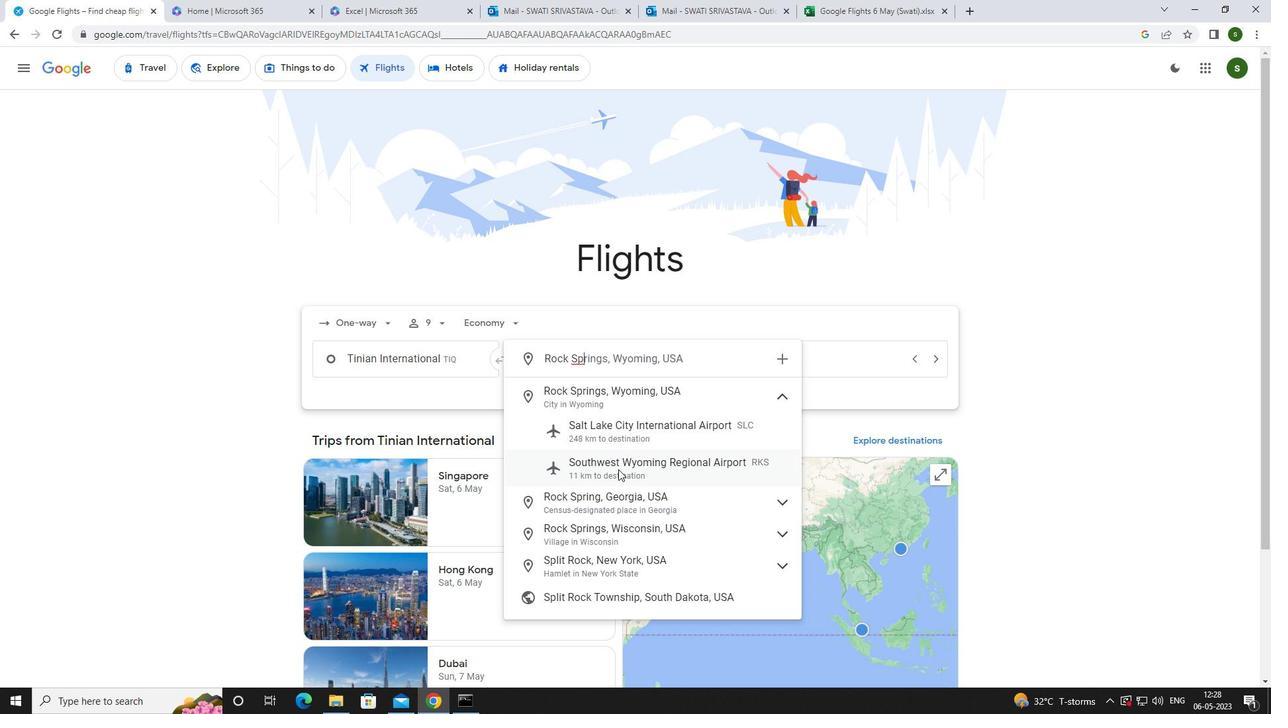 
Action: Mouse moved to (787, 367)
Screenshot: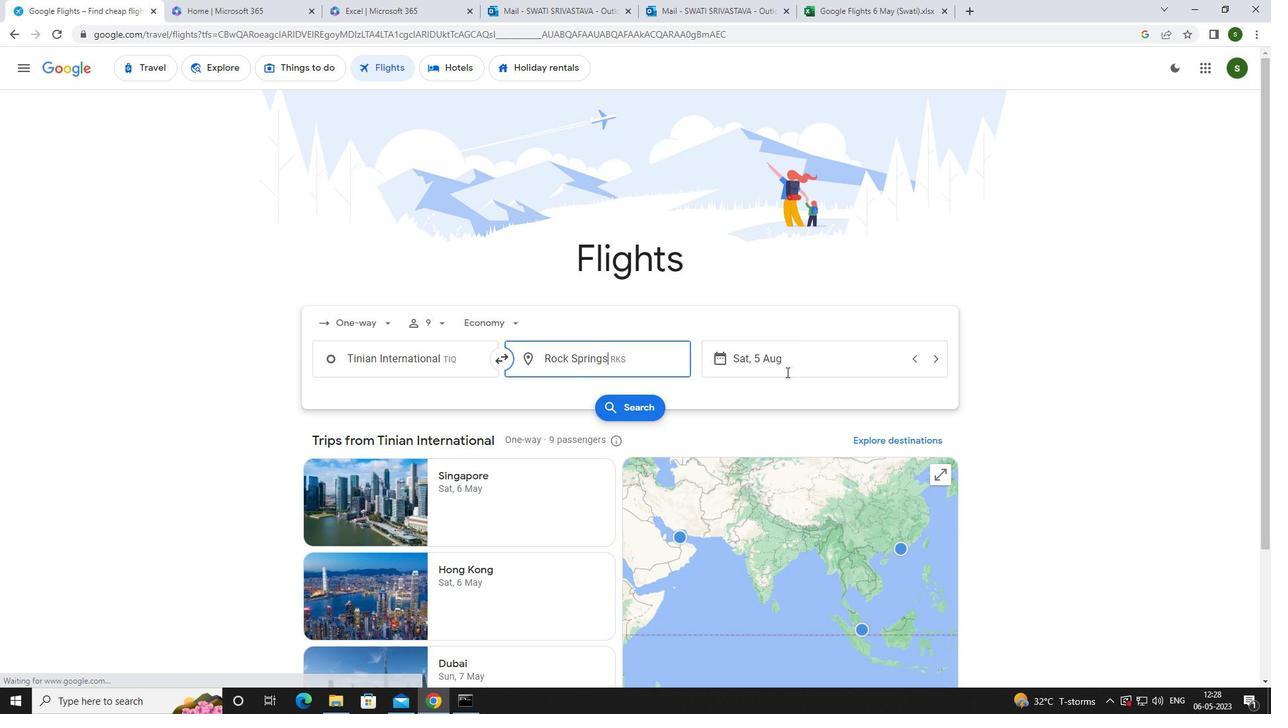 
Action: Mouse pressed left at (787, 367)
Screenshot: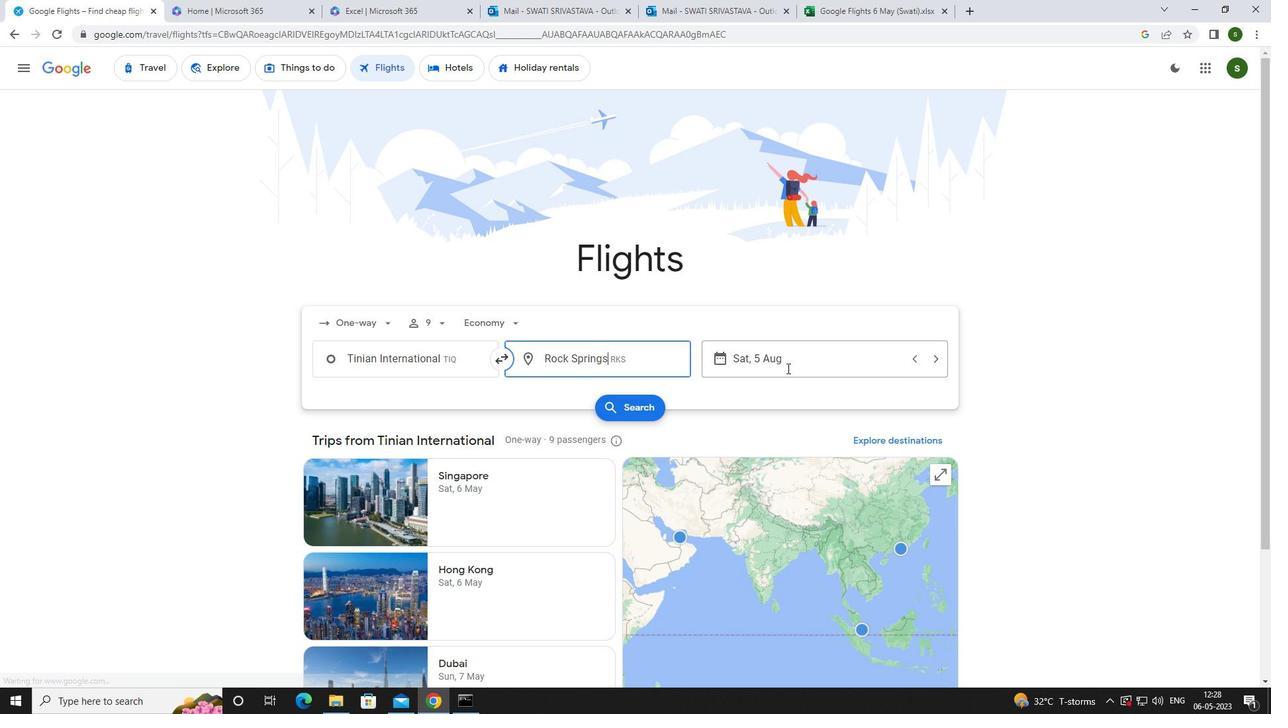 
Action: Mouse moved to (666, 444)
Screenshot: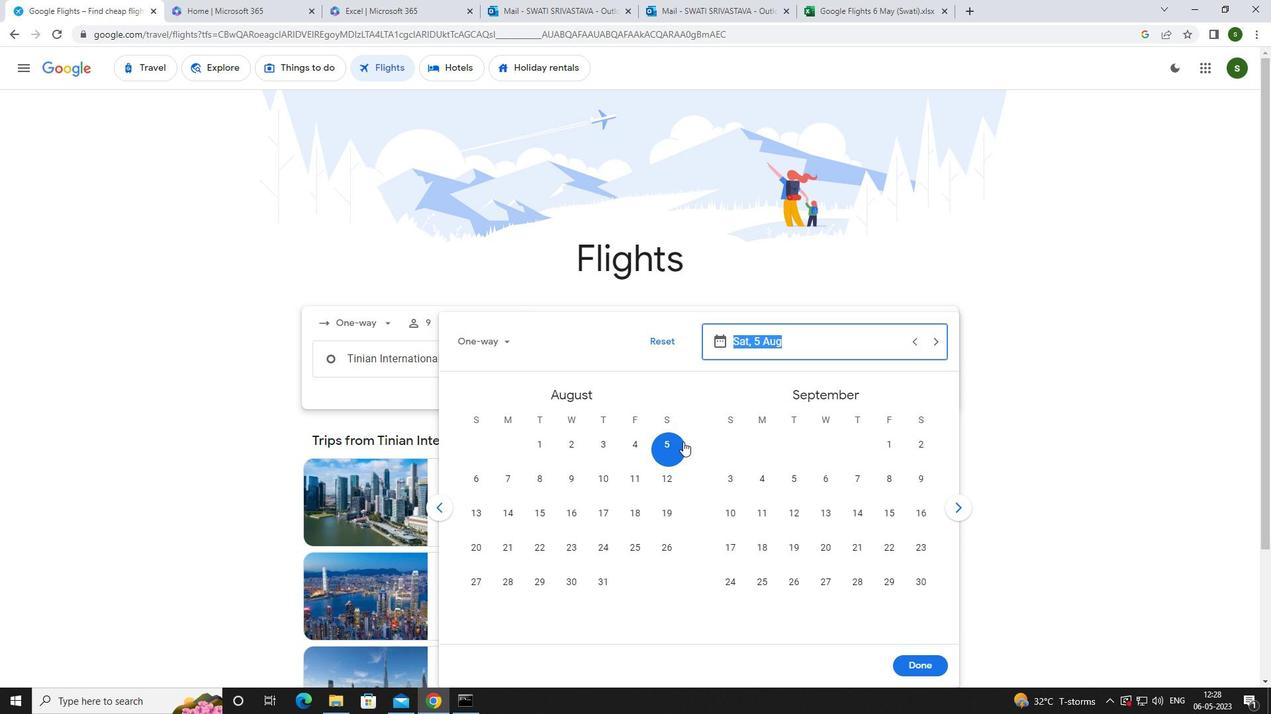 
Action: Mouse pressed left at (666, 444)
Screenshot: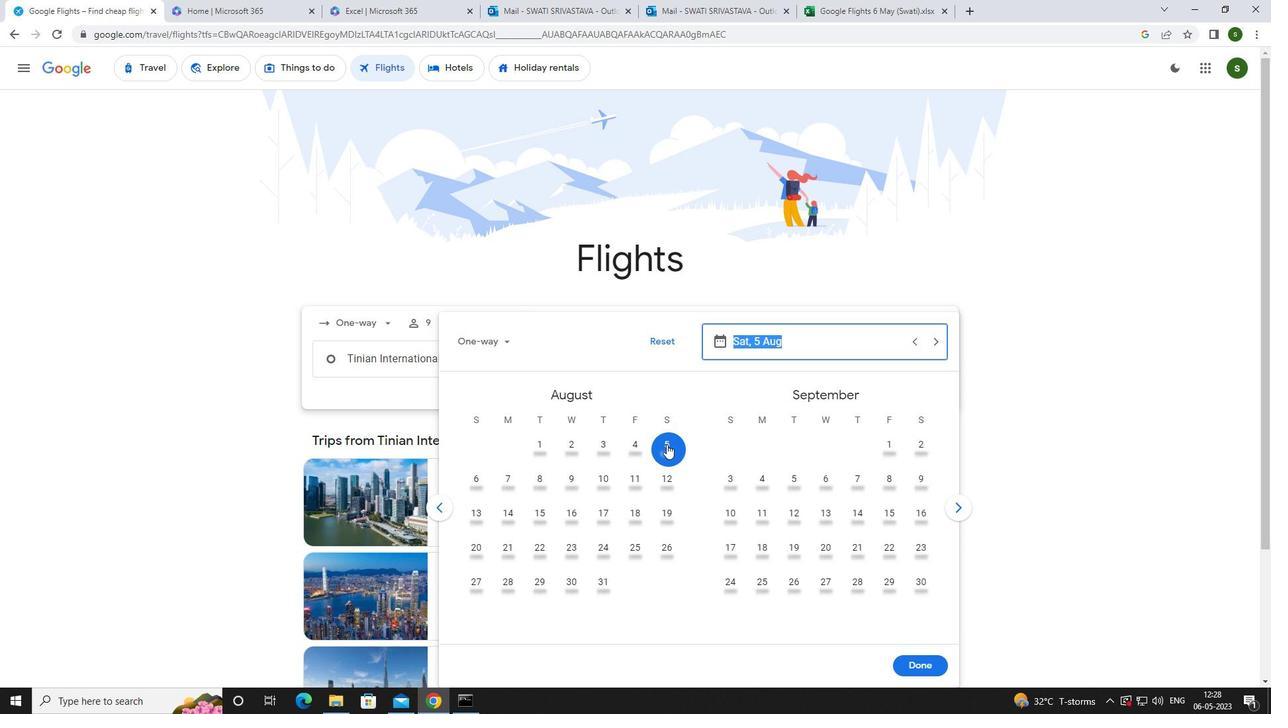 
Action: Mouse moved to (914, 661)
Screenshot: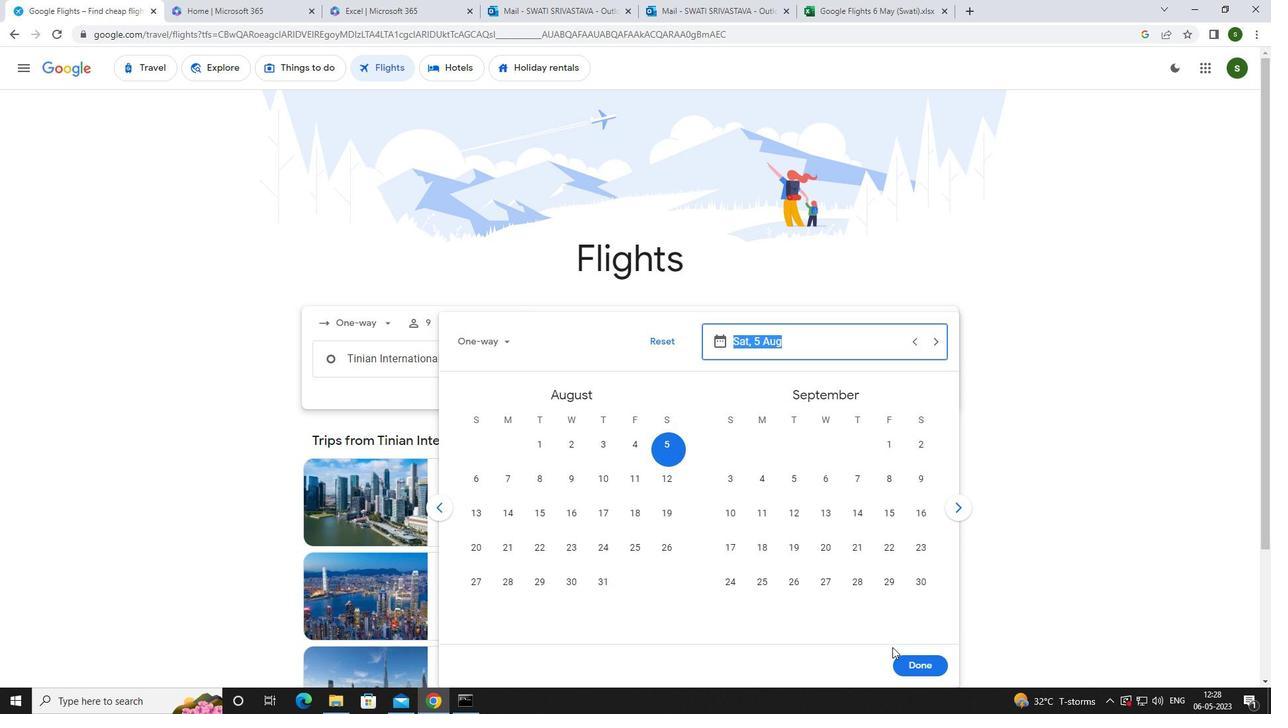 
Action: Mouse pressed left at (914, 661)
Screenshot: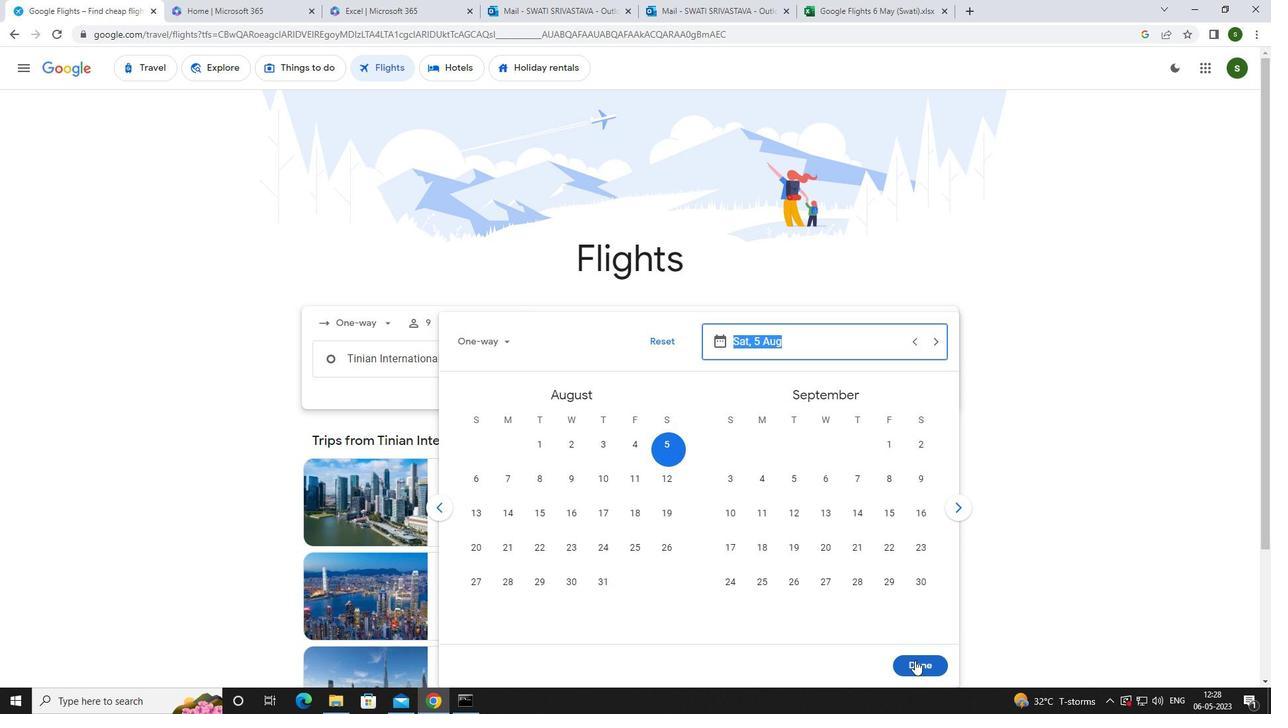 
Action: Mouse moved to (617, 408)
Screenshot: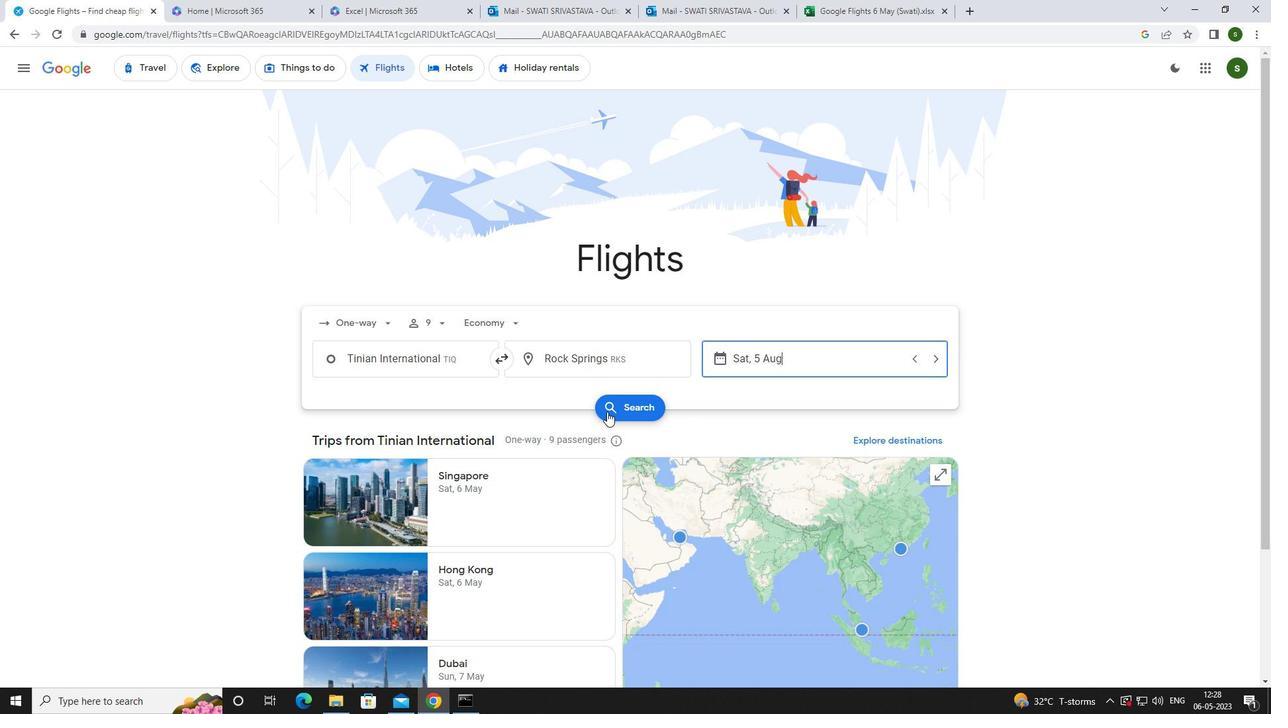 
Action: Mouse pressed left at (617, 408)
Screenshot: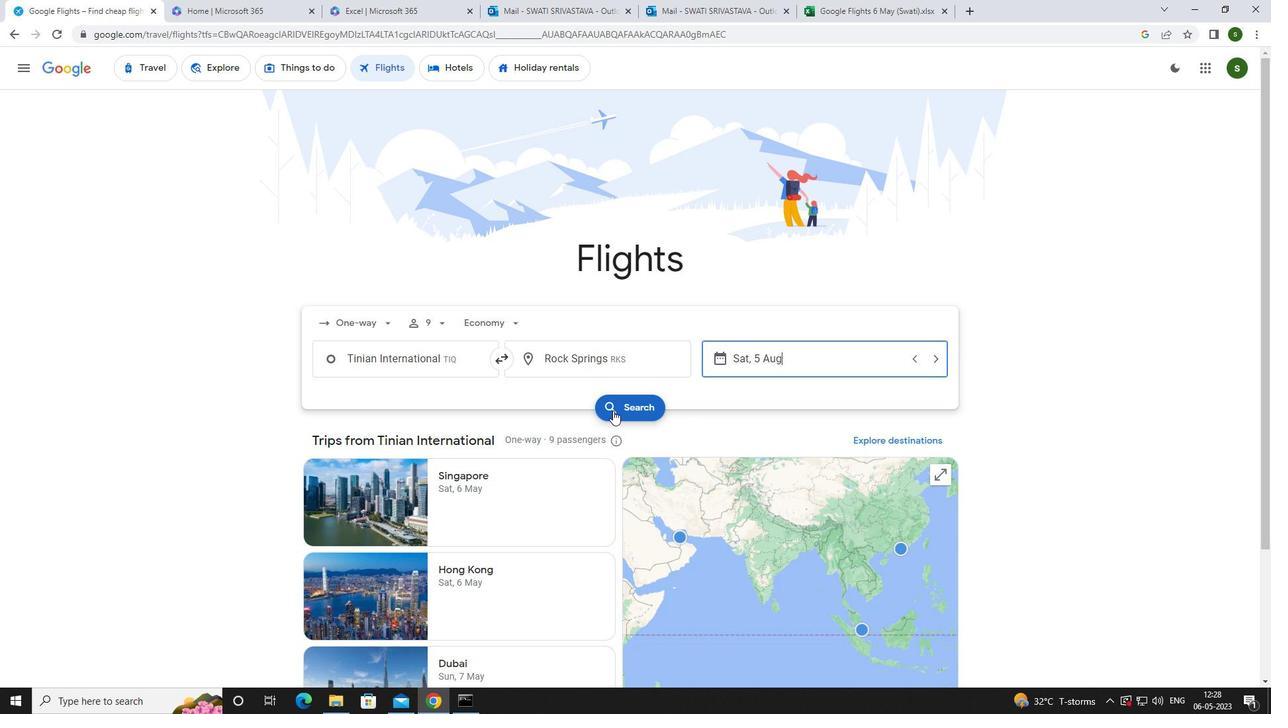 
Action: Mouse moved to (338, 194)
Screenshot: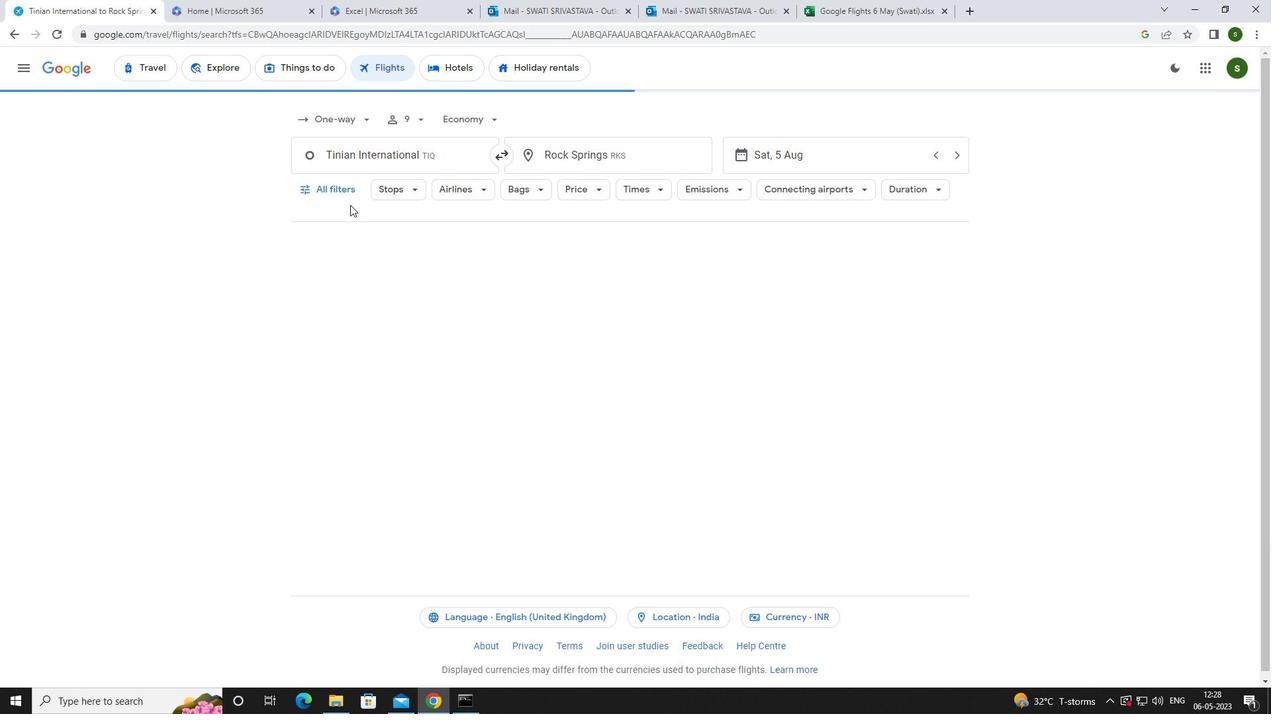 
Action: Mouse pressed left at (338, 194)
Screenshot: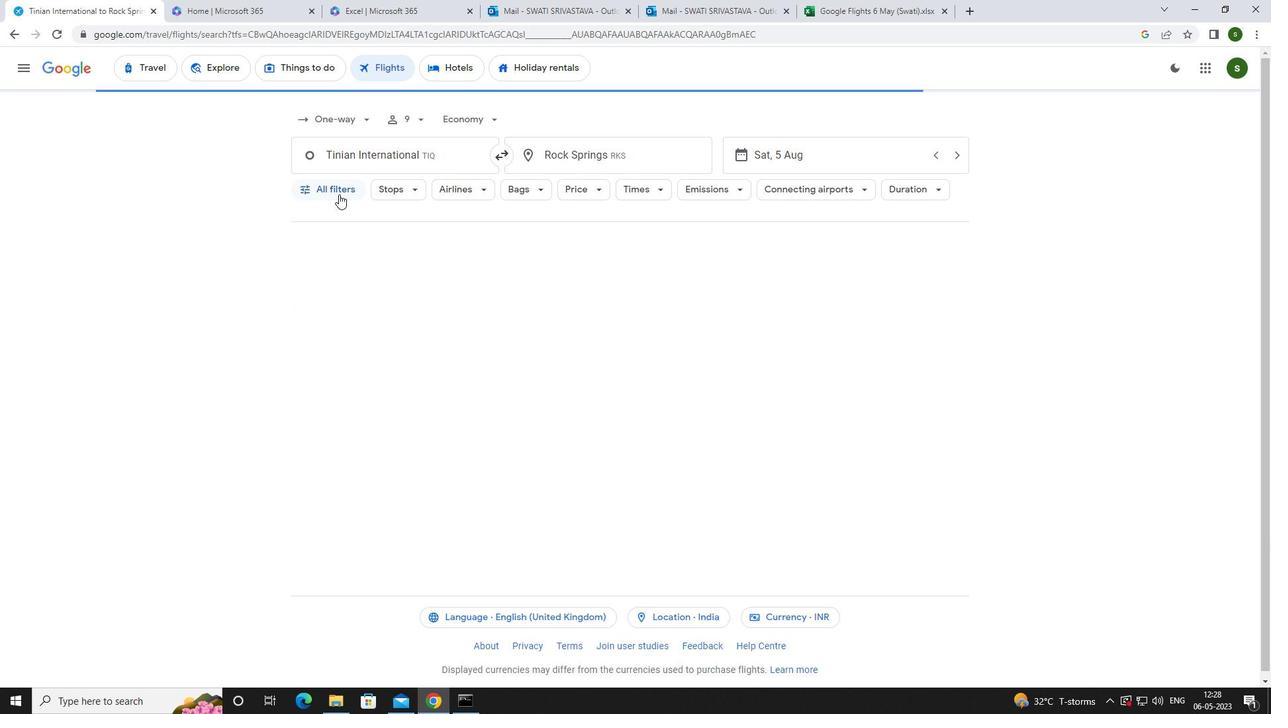 
Action: Mouse moved to (491, 468)
Screenshot: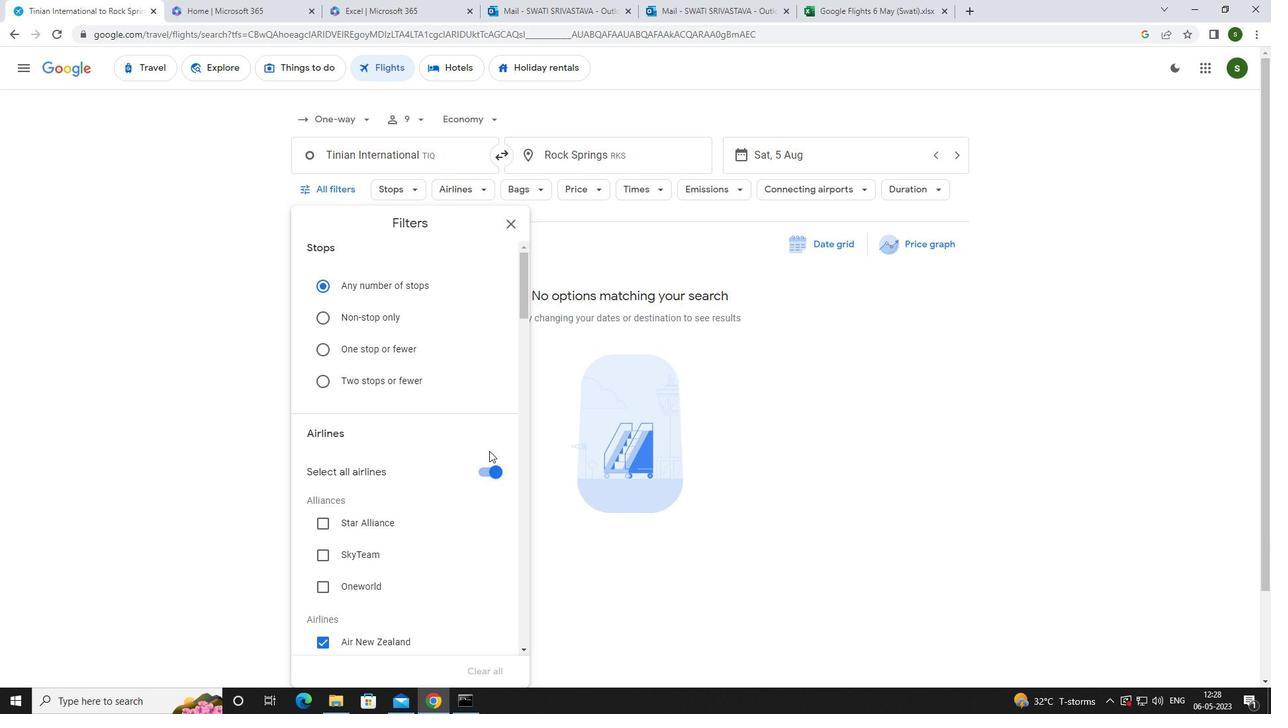 
Action: Mouse pressed left at (491, 468)
Screenshot: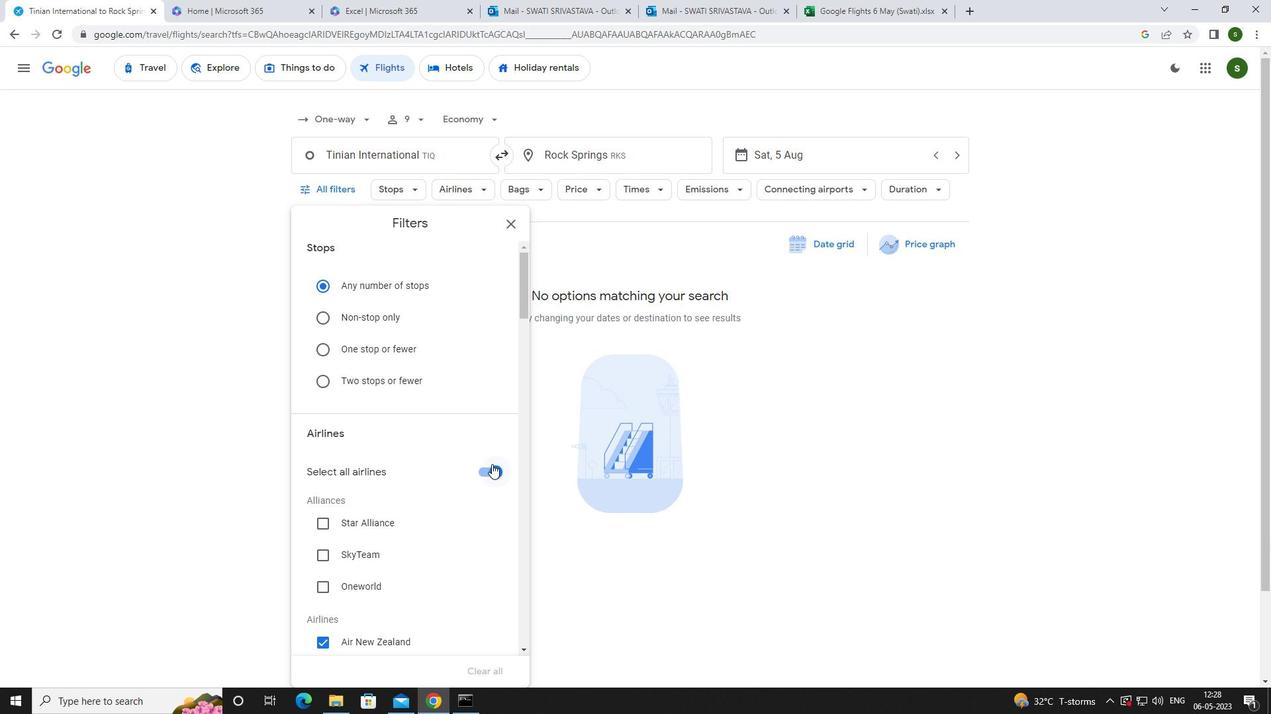 
Action: Mouse scrolled (491, 467) with delta (0, 0)
Screenshot: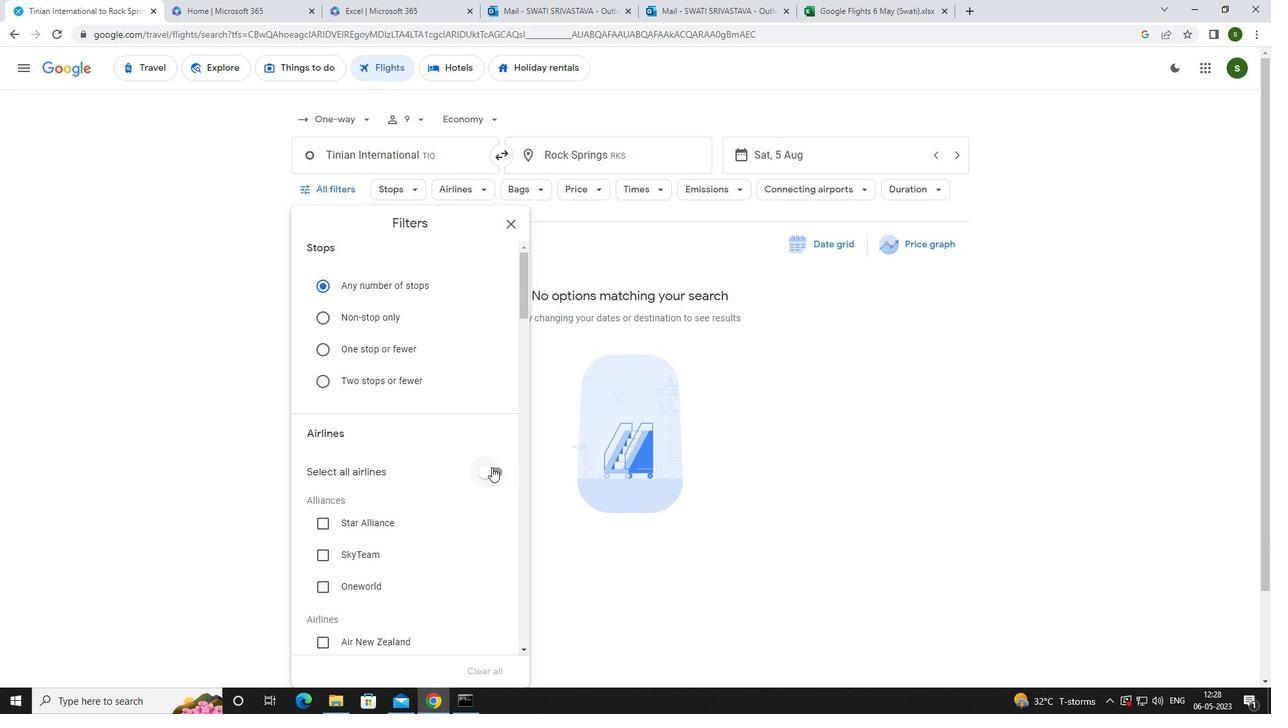 
Action: Mouse scrolled (491, 467) with delta (0, 0)
Screenshot: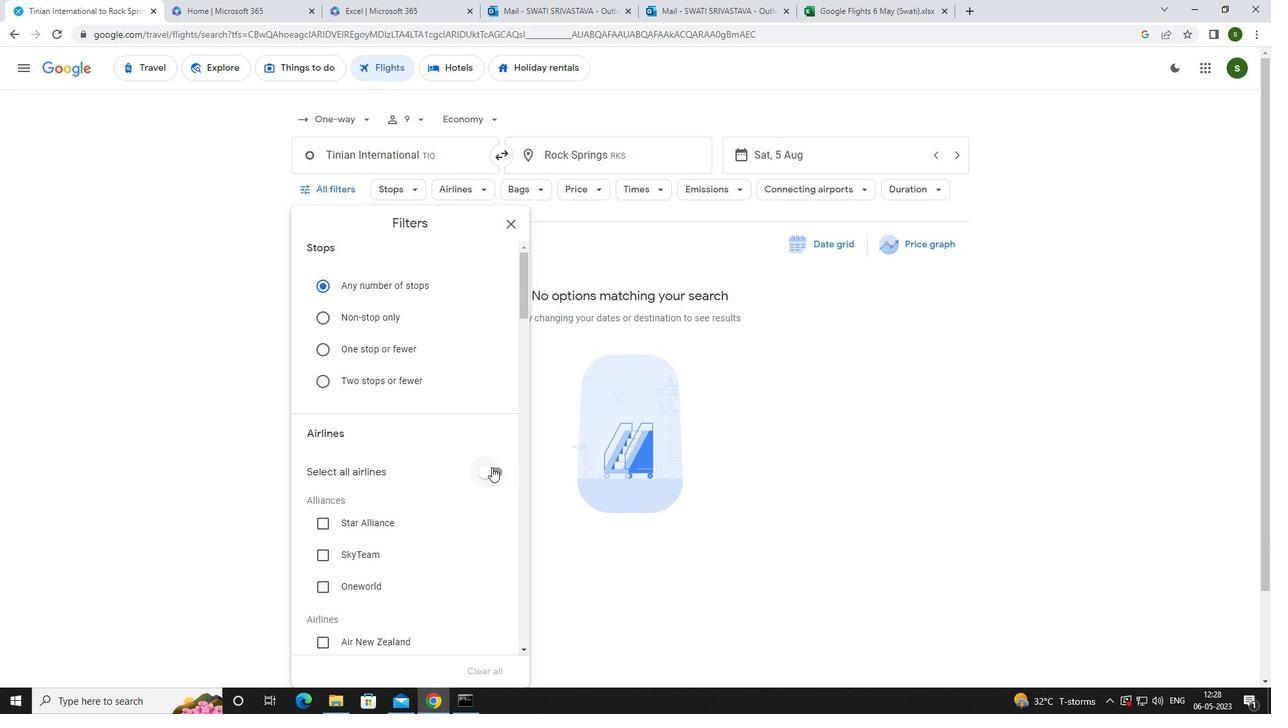 
Action: Mouse scrolled (491, 467) with delta (0, 0)
Screenshot: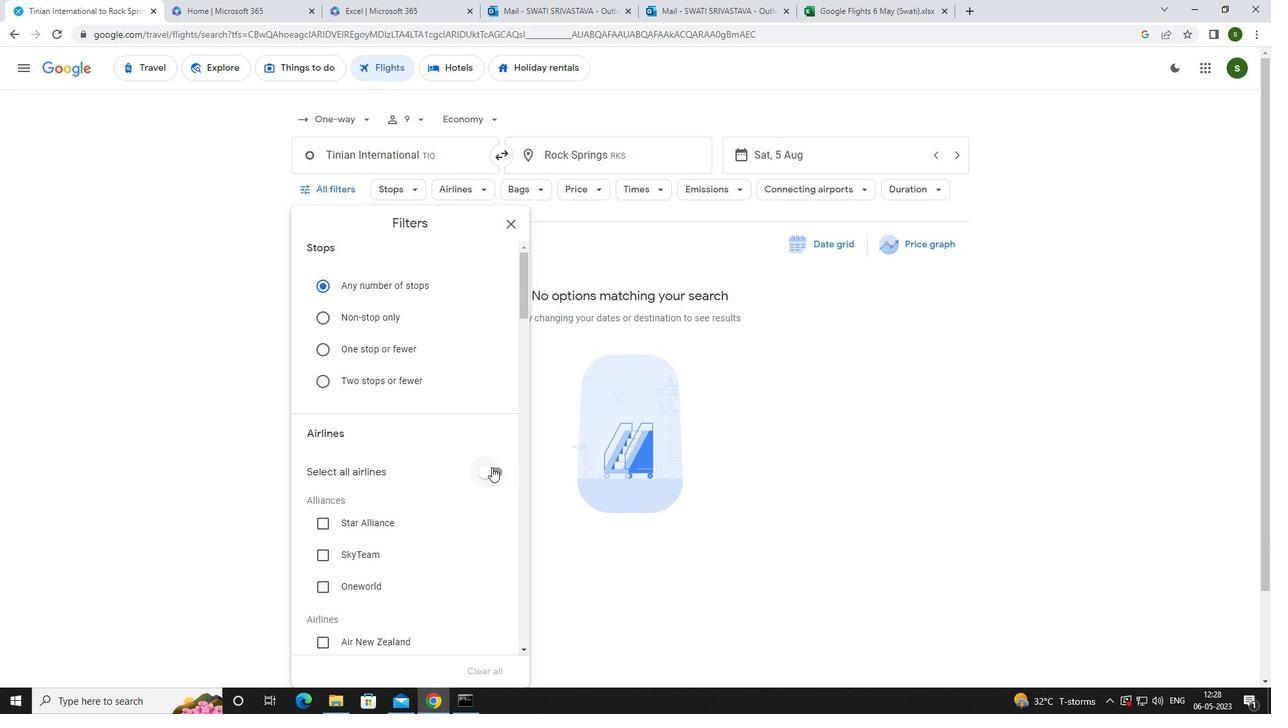 
Action: Mouse scrolled (491, 467) with delta (0, 0)
Screenshot: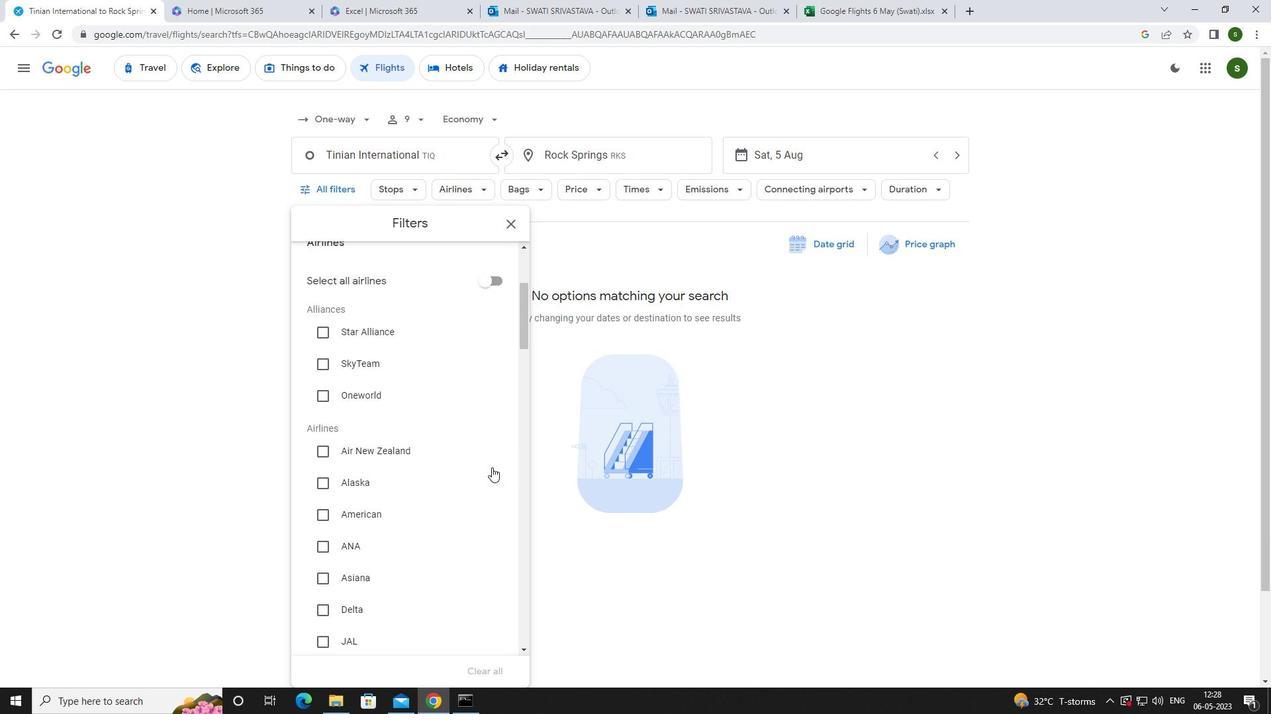 
Action: Mouse scrolled (491, 467) with delta (0, 0)
Screenshot: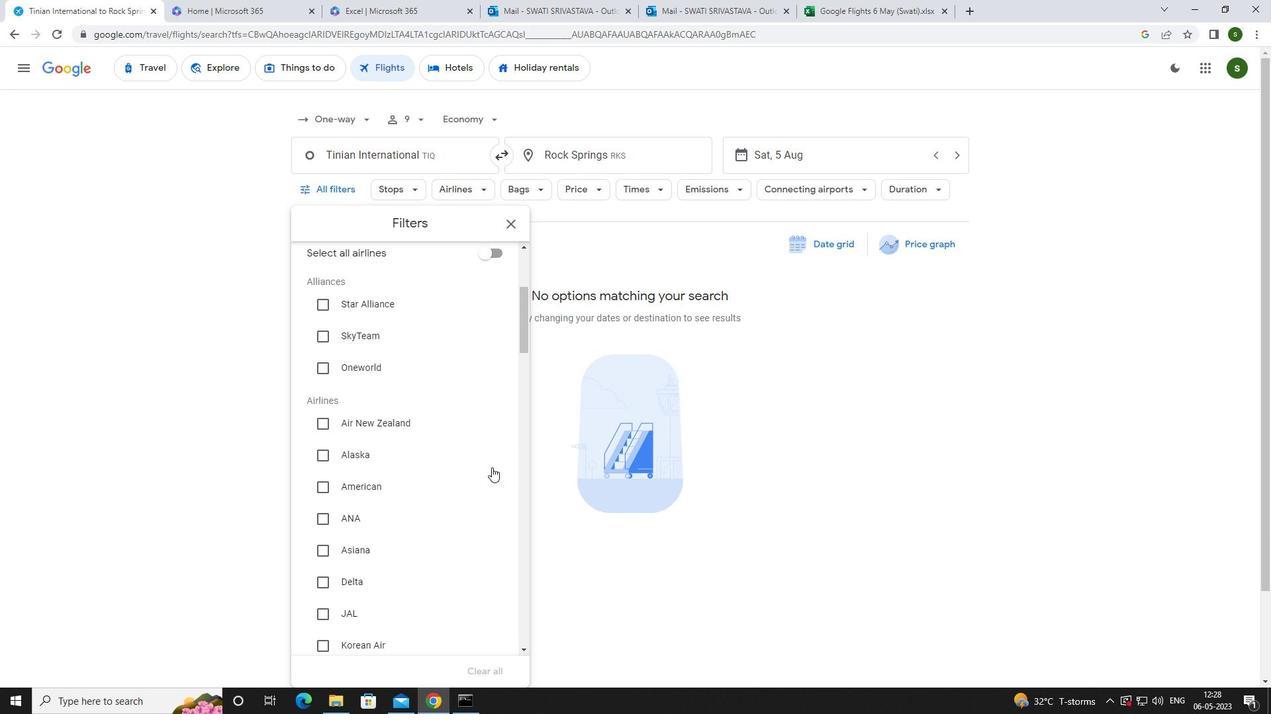 
Action: Mouse scrolled (491, 467) with delta (0, 0)
Screenshot: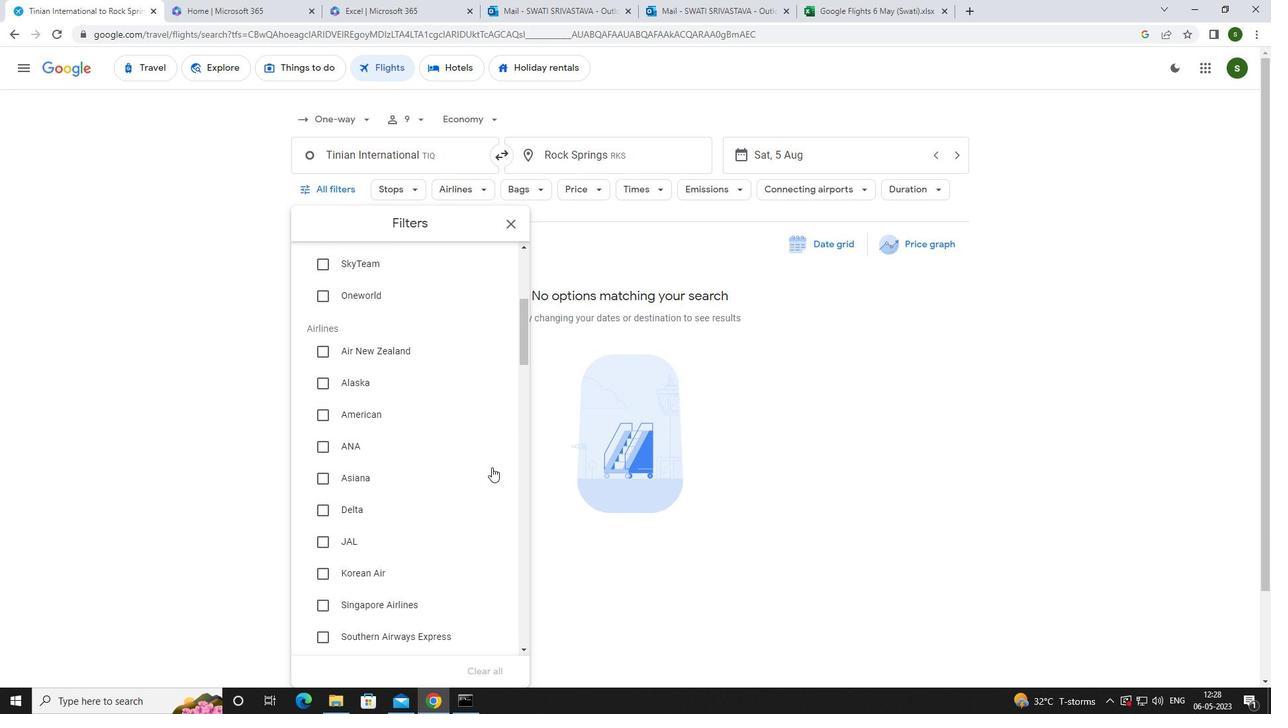 
Action: Mouse scrolled (491, 467) with delta (0, 0)
Screenshot: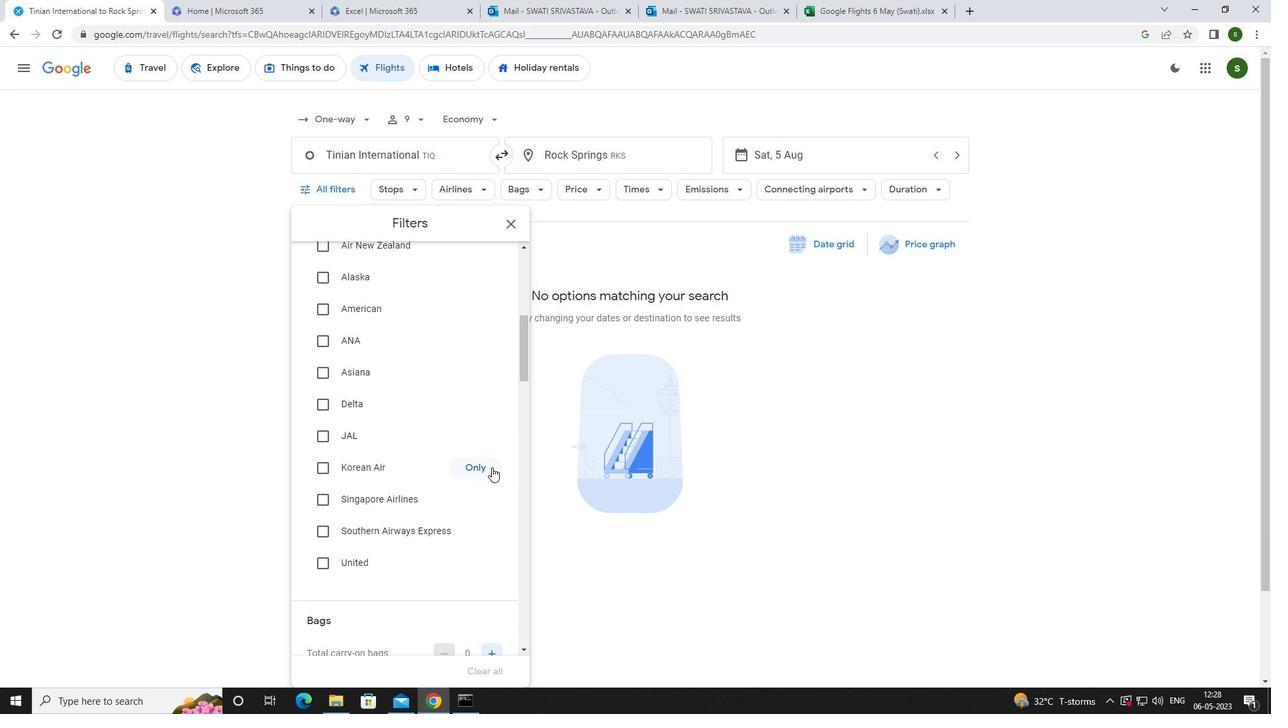 
Action: Mouse scrolled (491, 467) with delta (0, 0)
Screenshot: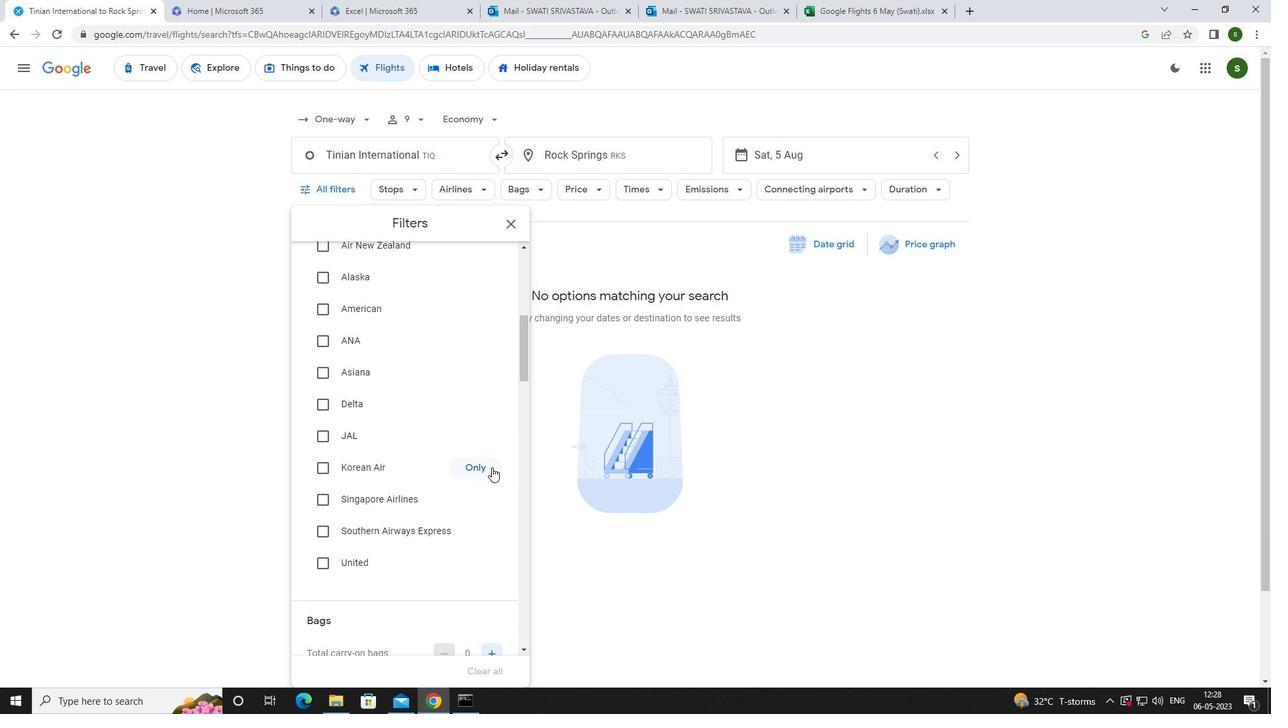 
Action: Mouse moved to (483, 524)
Screenshot: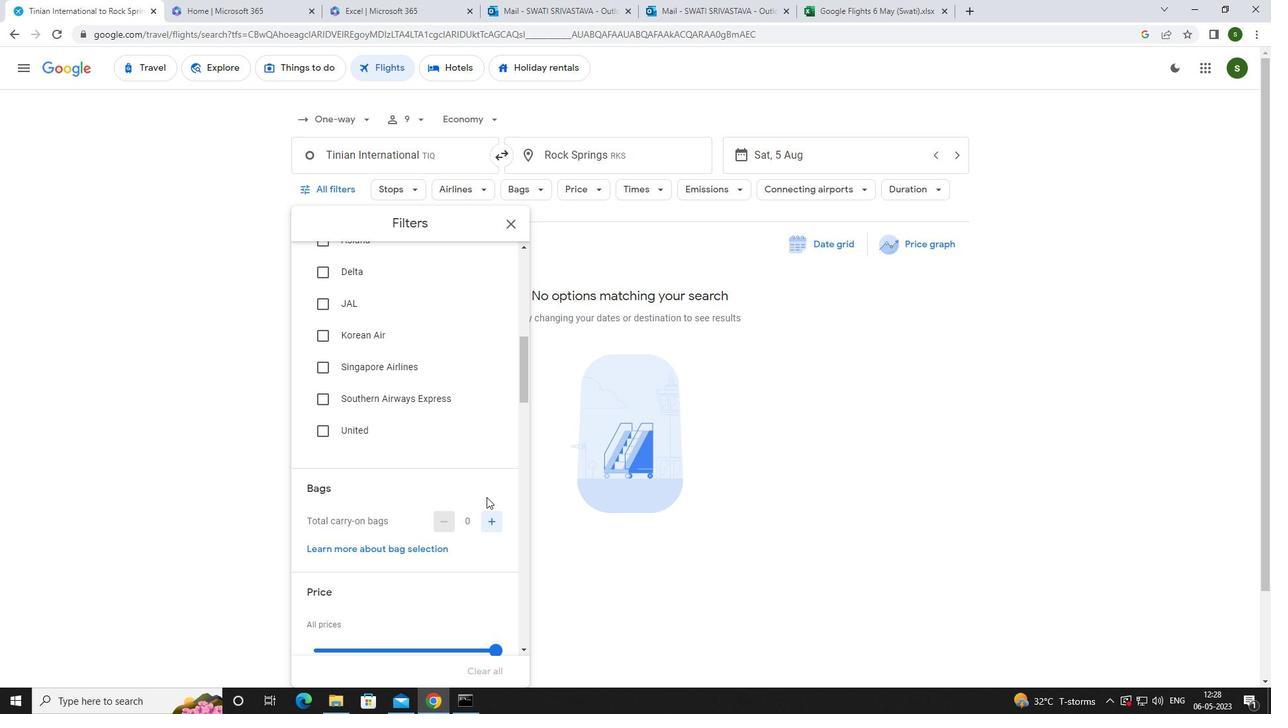 
Action: Mouse pressed left at (483, 524)
Screenshot: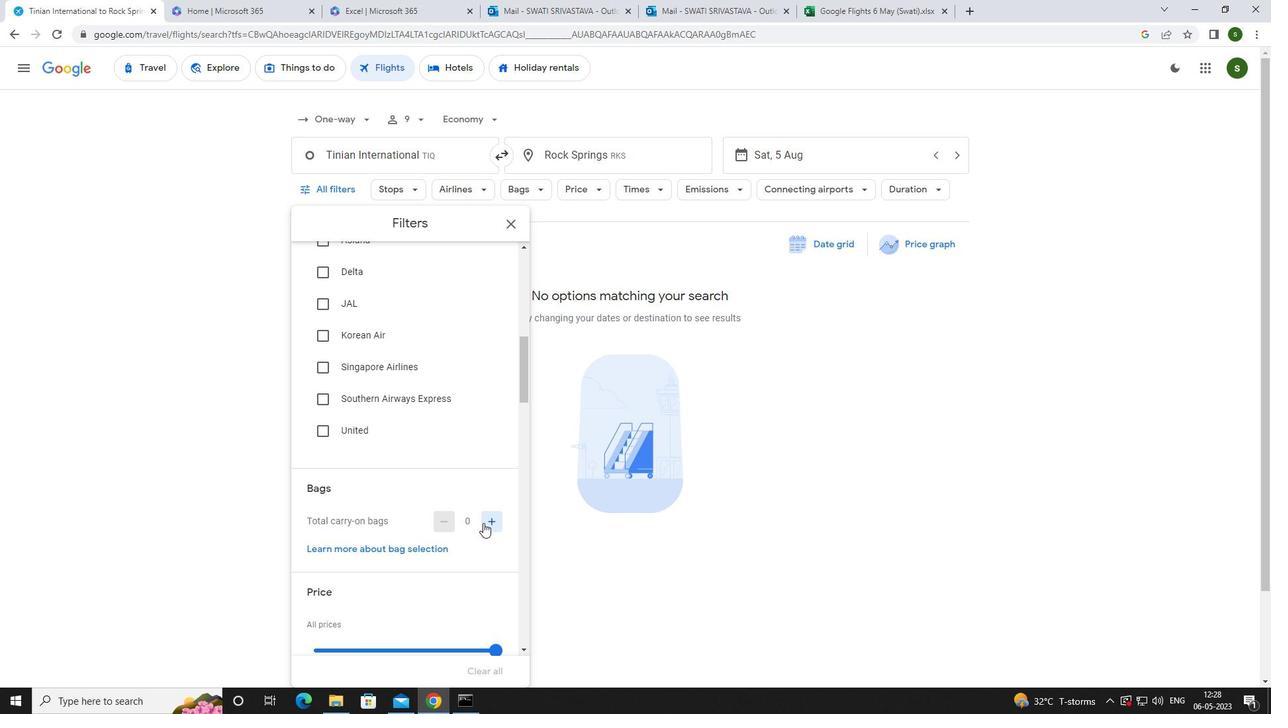 
Action: Mouse scrolled (483, 524) with delta (0, 0)
Screenshot: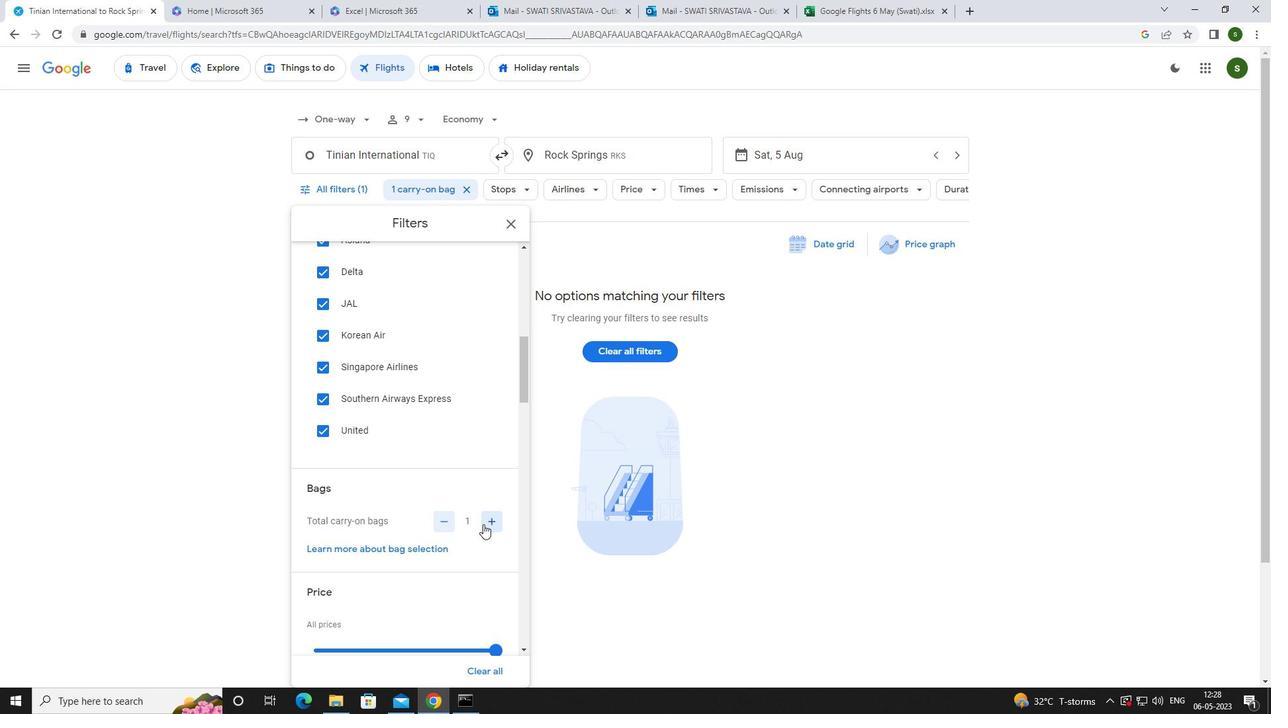 
Action: Mouse scrolled (483, 524) with delta (0, 0)
Screenshot: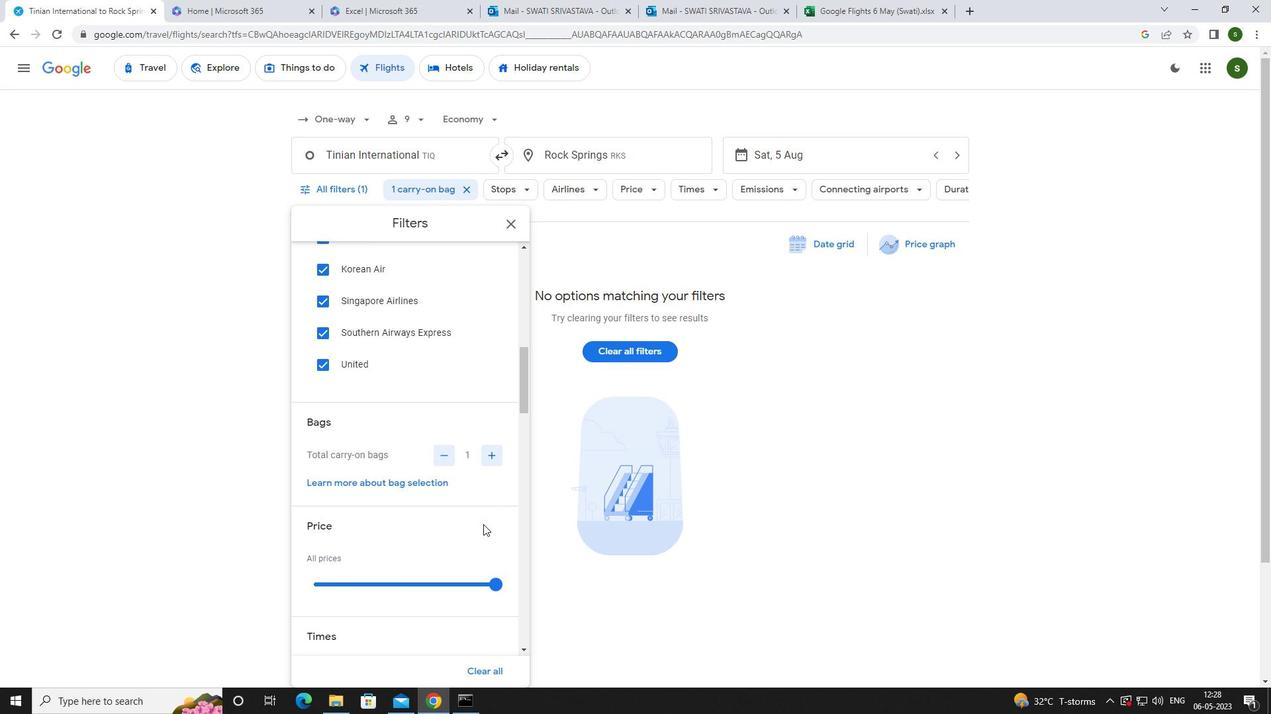 
Action: Mouse moved to (499, 517)
Screenshot: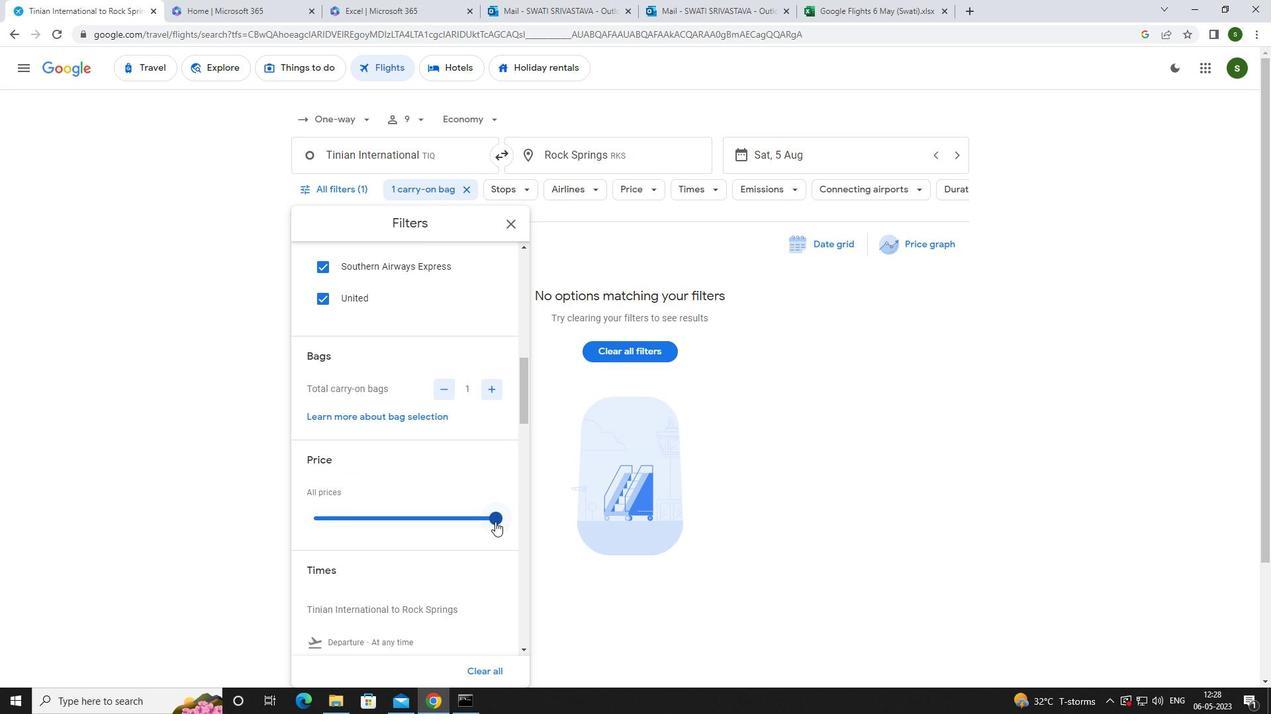 
Action: Mouse pressed left at (499, 517)
Screenshot: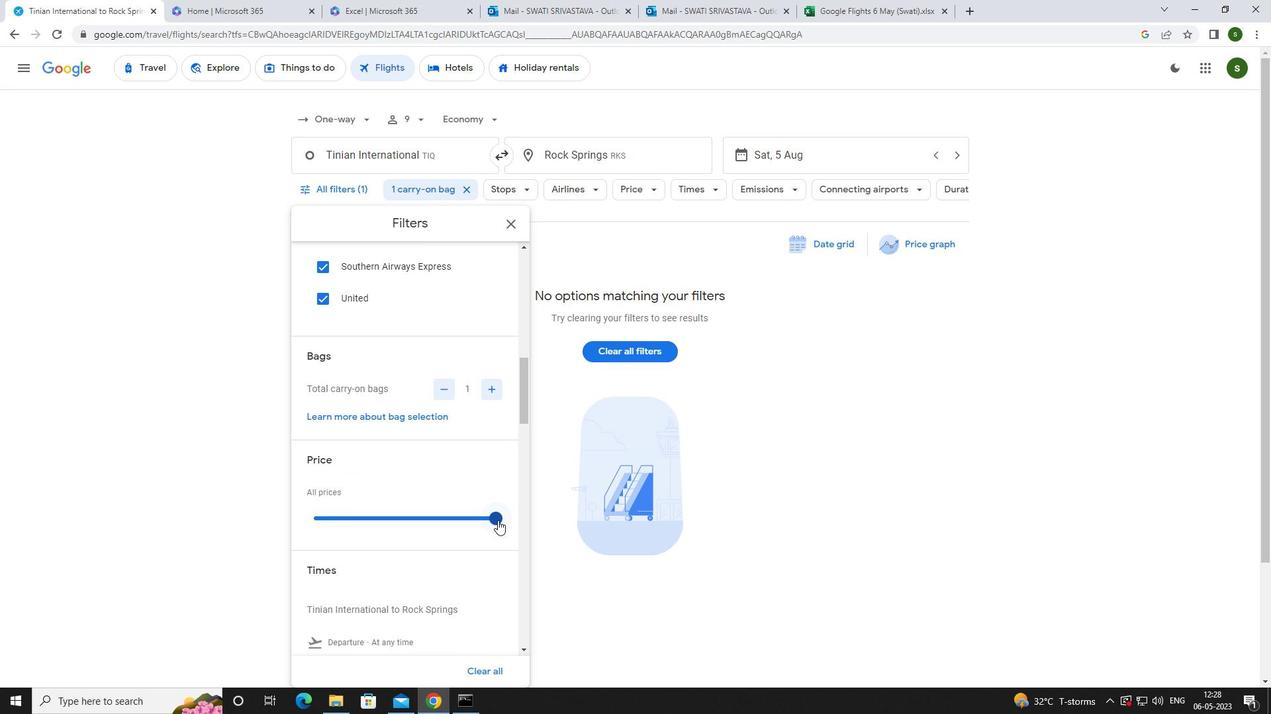 
Action: Mouse moved to (499, 517)
Screenshot: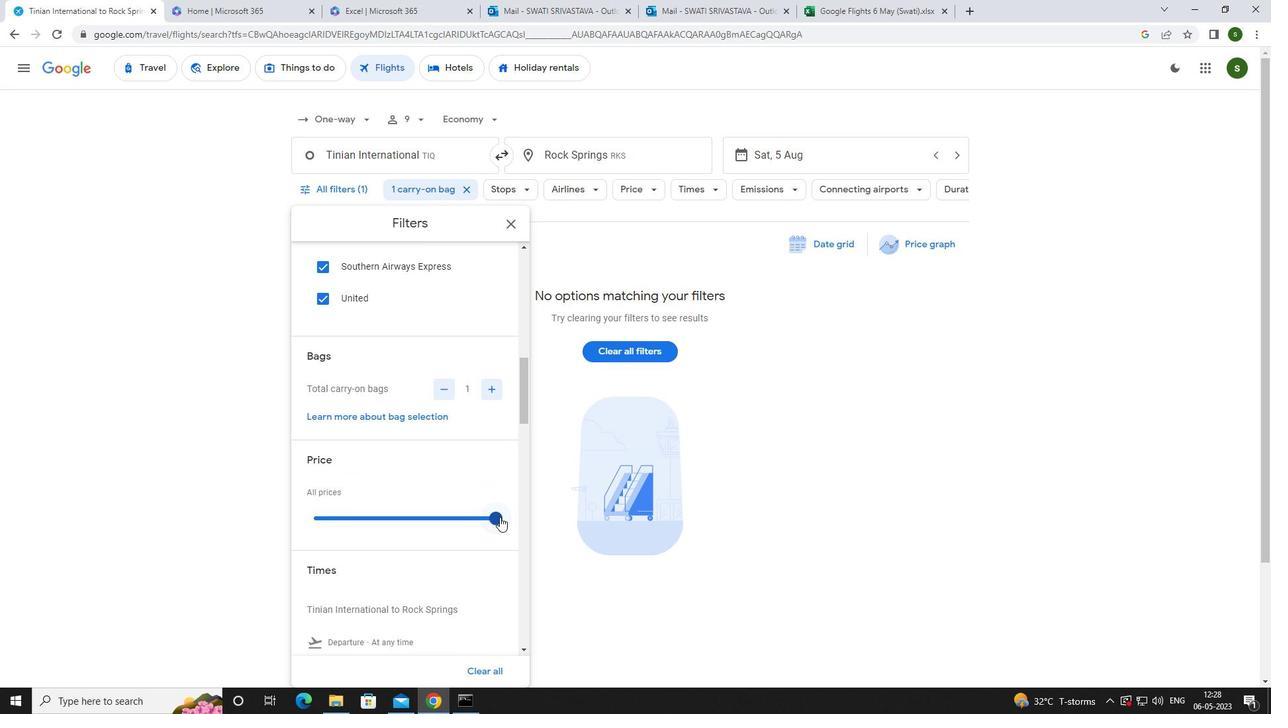 
Action: Mouse scrolled (499, 517) with delta (0, 0)
Screenshot: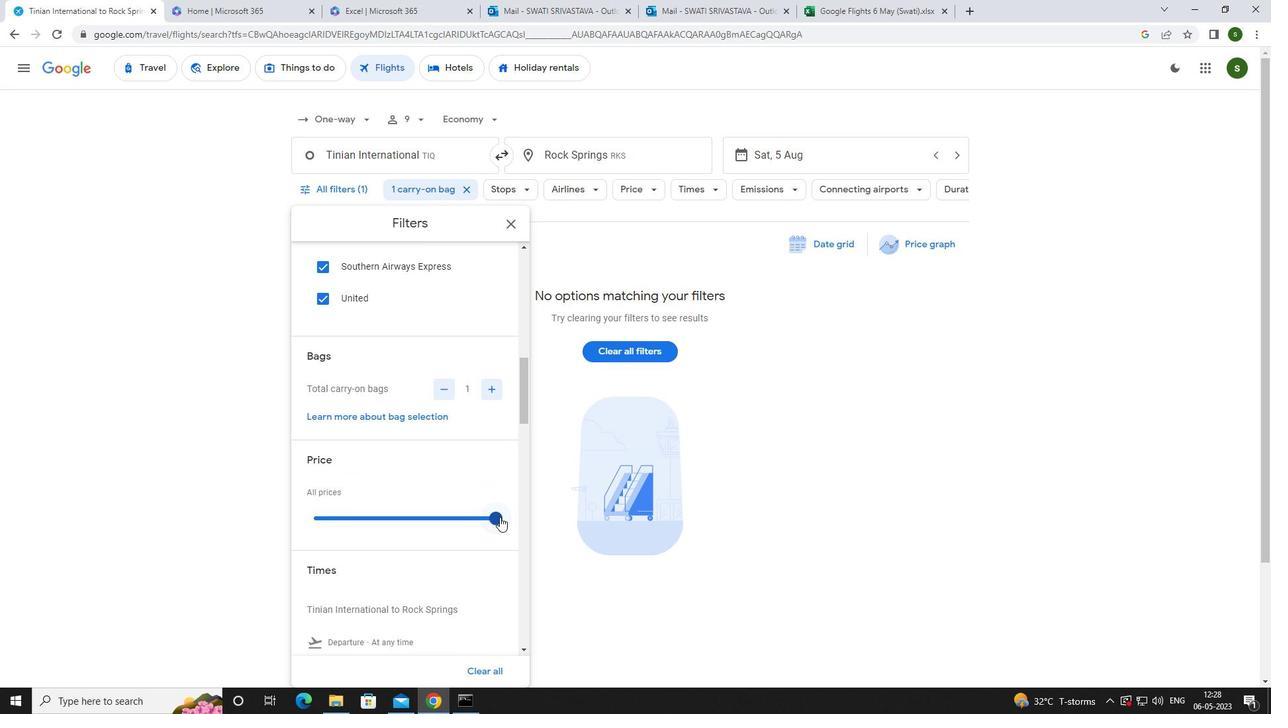 
Action: Mouse moved to (311, 595)
Screenshot: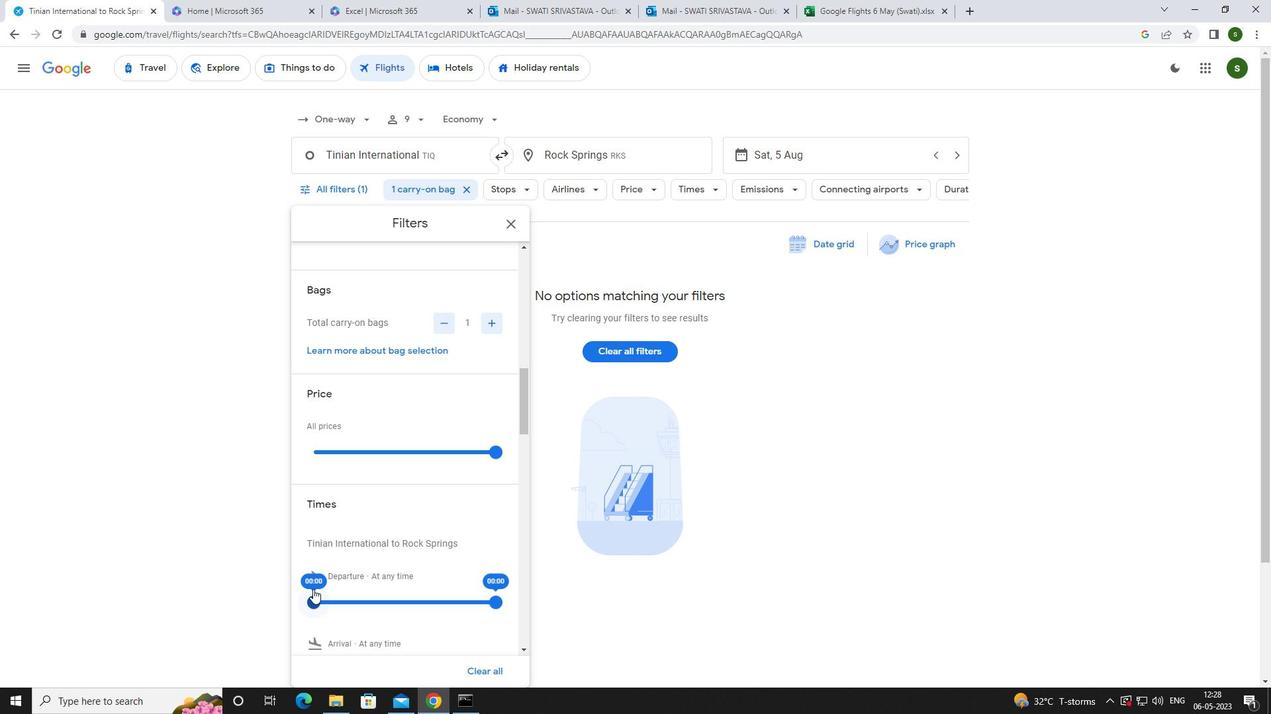 
Action: Mouse pressed left at (311, 595)
Screenshot: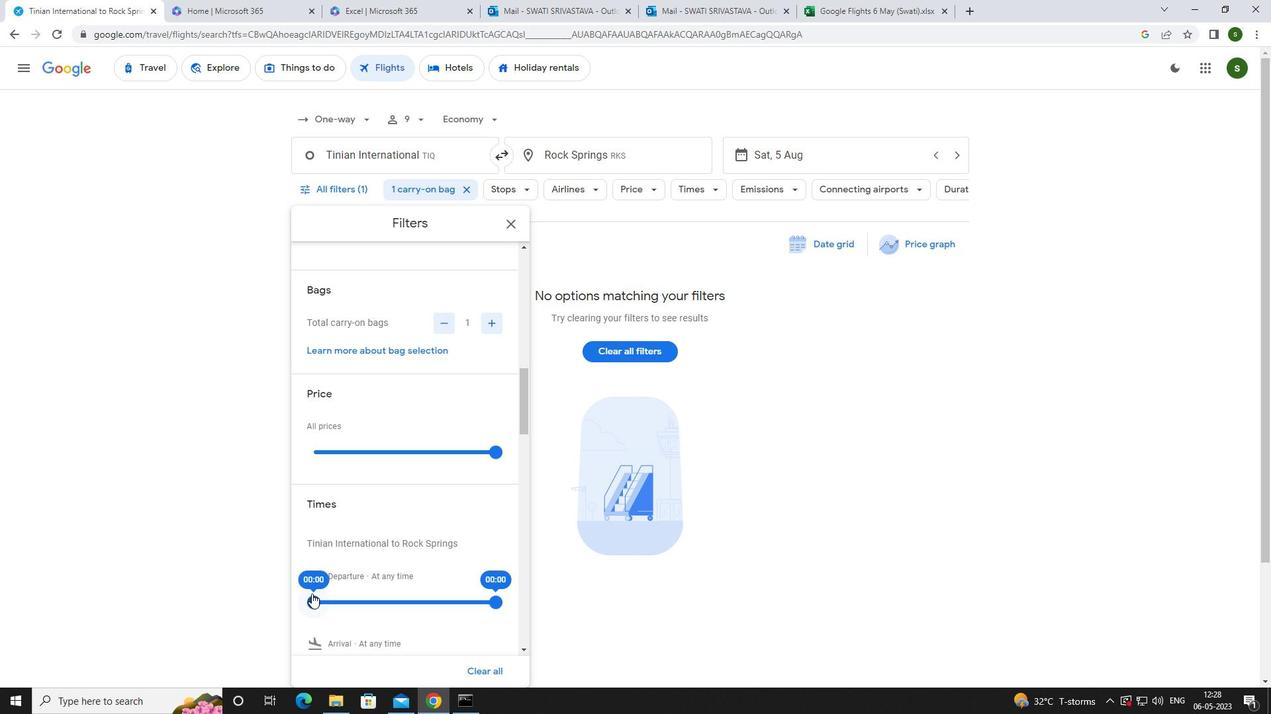 
Action: Mouse moved to (172, 513)
Screenshot: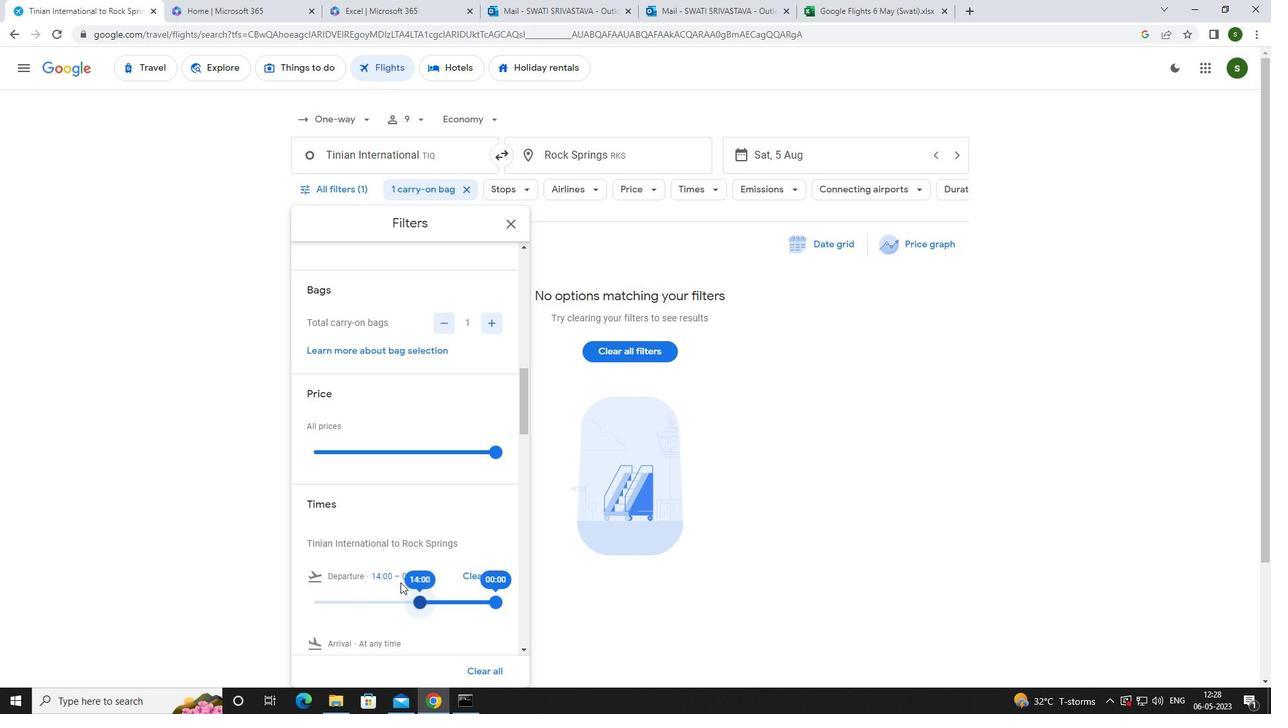 
Action: Mouse pressed left at (172, 513)
Screenshot: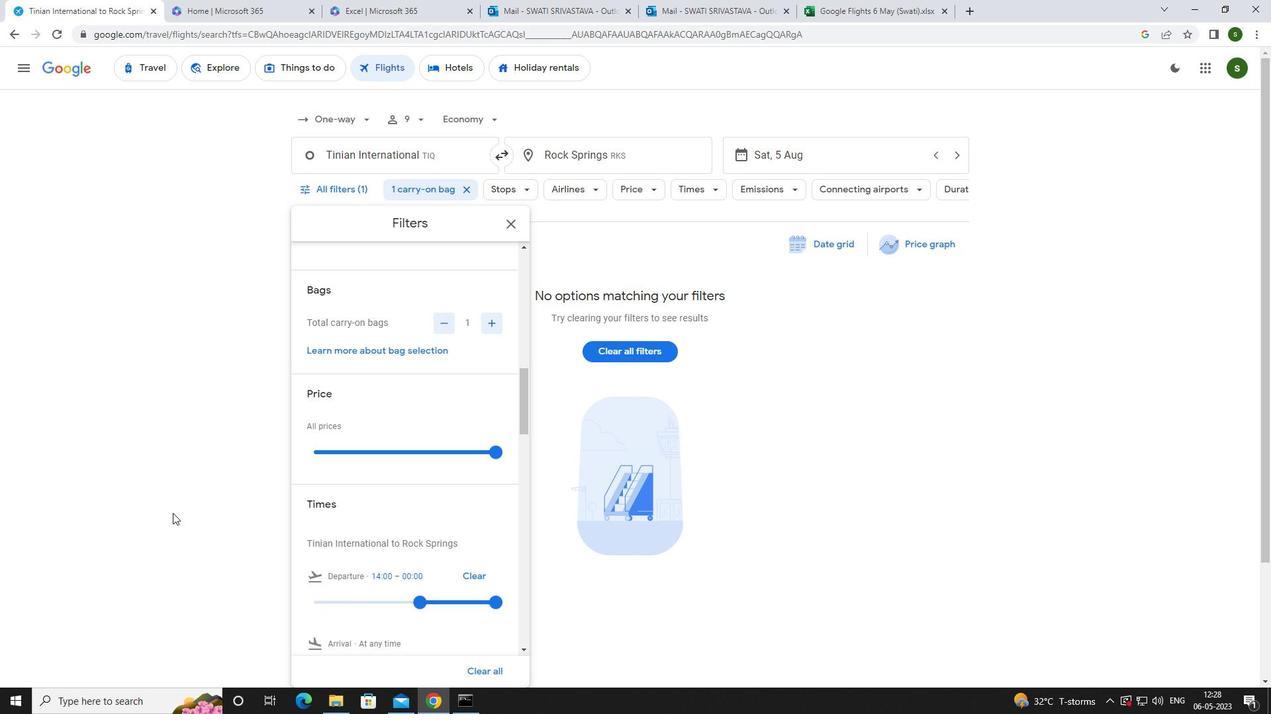 
